 Task: Look for space in Mission Viejo, United States from 6th September, 2023 to 12th September, 2023 for 4 adults in price range Rs.10000 to Rs.14000. Place can be private room with 4 bedrooms having 4 beds and 4 bathrooms. Property type can be house, flat, guest house. Amenities needed are: wifi, TV, free parkinig on premises, gym, breakfast. Booking option can be shelf check-in. Required host language is English.
Action: Mouse moved to (400, 107)
Screenshot: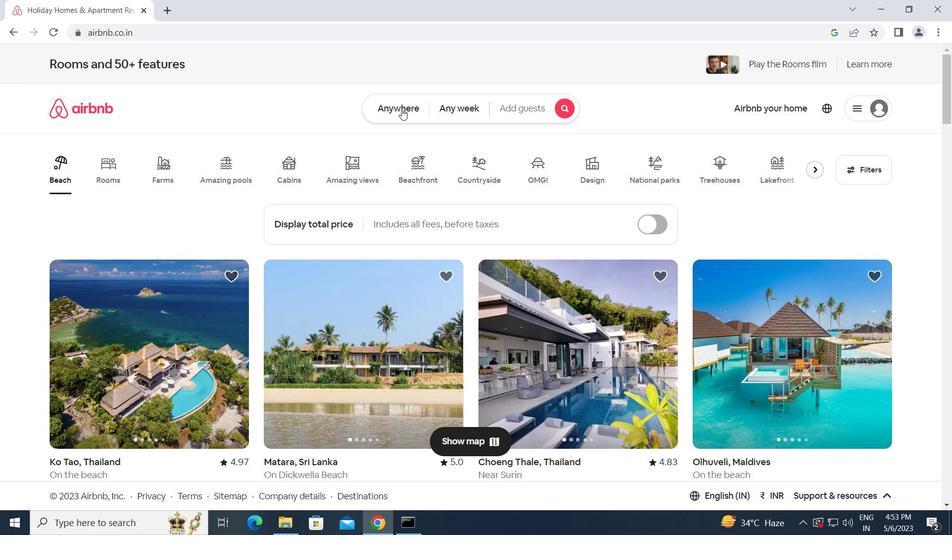 
Action: Mouse pressed left at (400, 107)
Screenshot: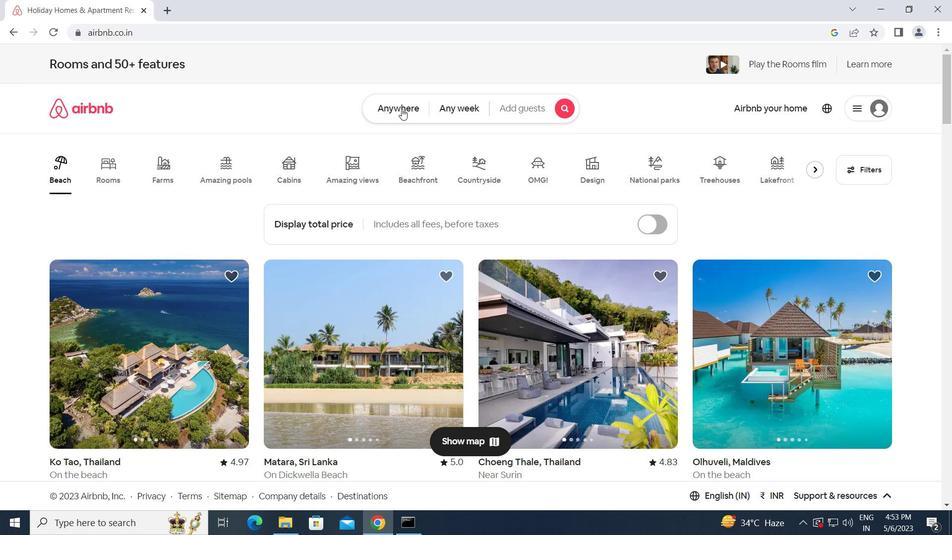 
Action: Mouse moved to (303, 148)
Screenshot: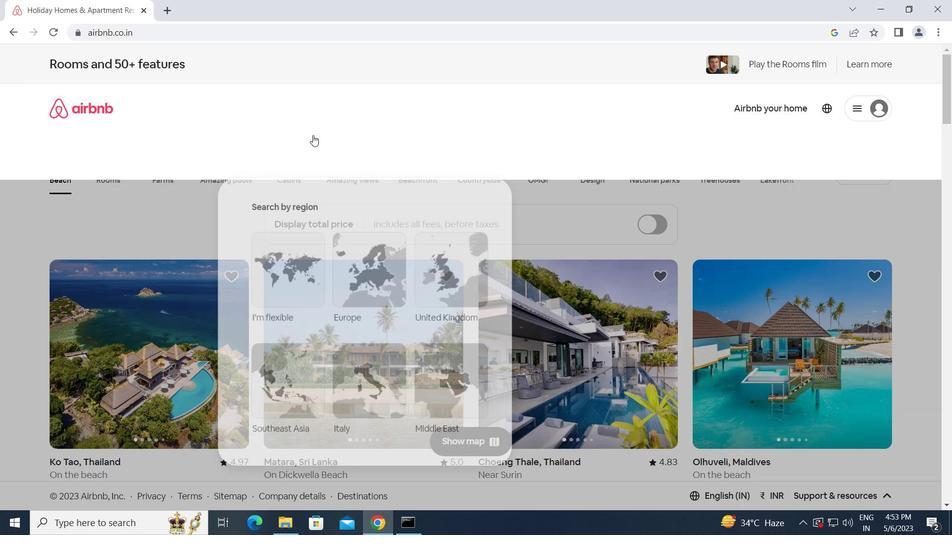 
Action: Mouse pressed left at (303, 148)
Screenshot: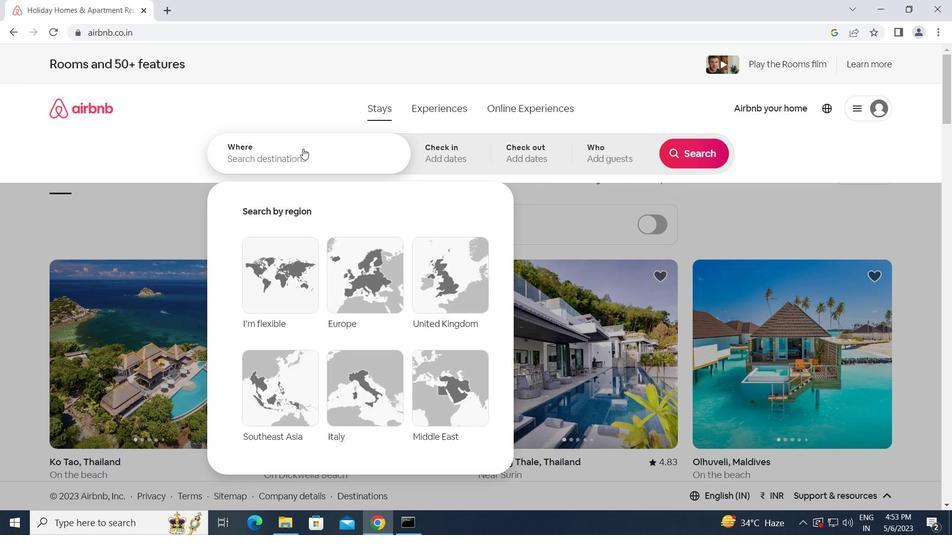 
Action: Key pressed m<Key.caps_lock>i
Screenshot: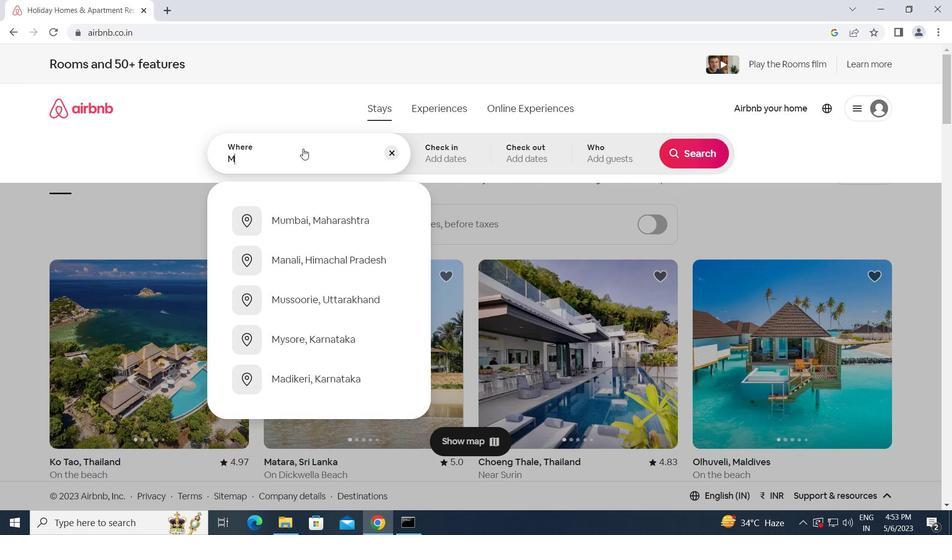 
Action: Mouse moved to (426, 27)
Screenshot: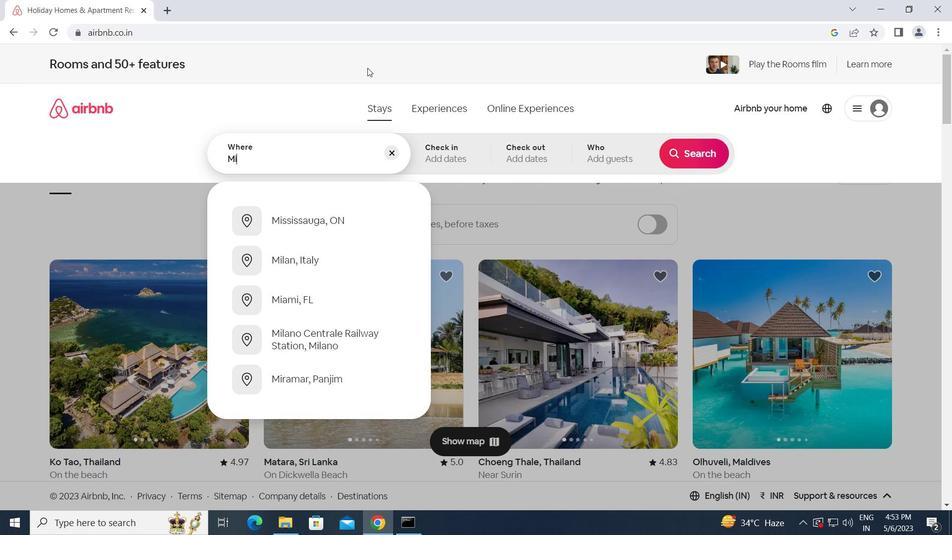 
Action: Key pressed ssion<Key.space><Key.caps_lock>v<Key.caps_lock>iejo,<Key.space><Key.caps_lock>u<Key.caps_lock>nited<Key.space><Key.caps_lock>s<Key.caps_lock>tates<Key.enter>
Screenshot: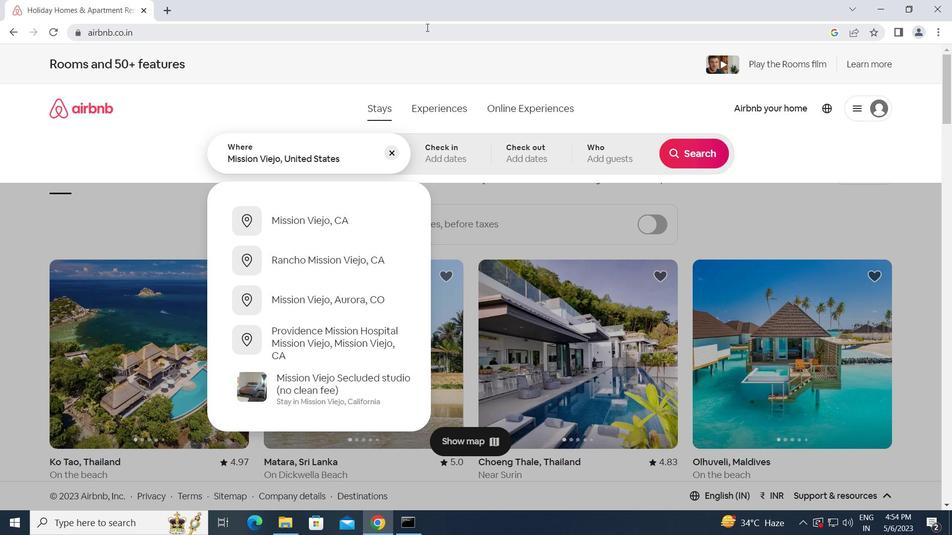 
Action: Mouse moved to (694, 248)
Screenshot: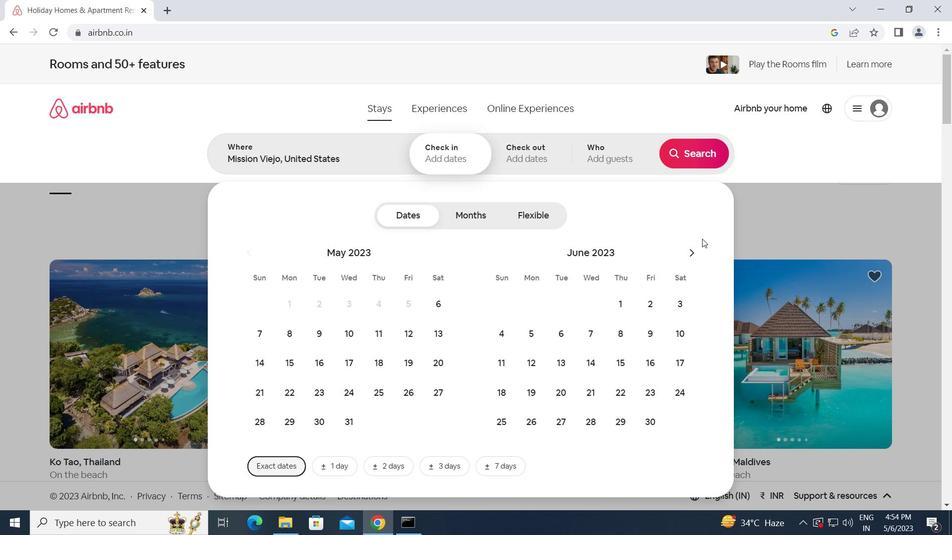 
Action: Mouse pressed left at (694, 248)
Screenshot: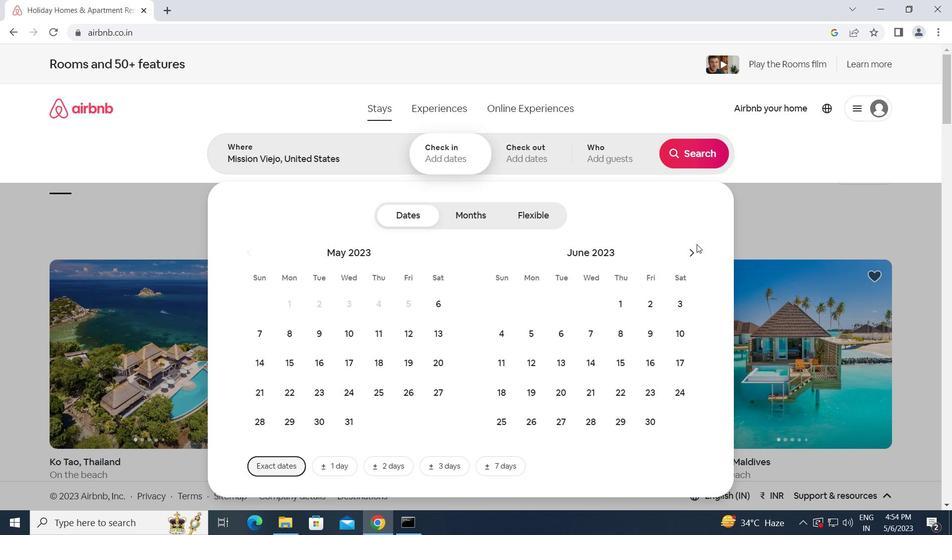 
Action: Mouse moved to (693, 248)
Screenshot: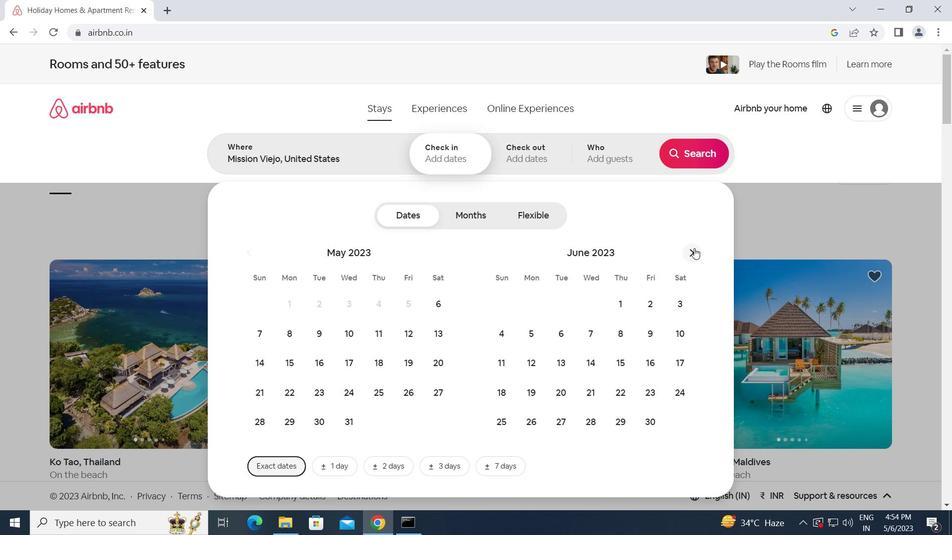 
Action: Mouse pressed left at (693, 248)
Screenshot: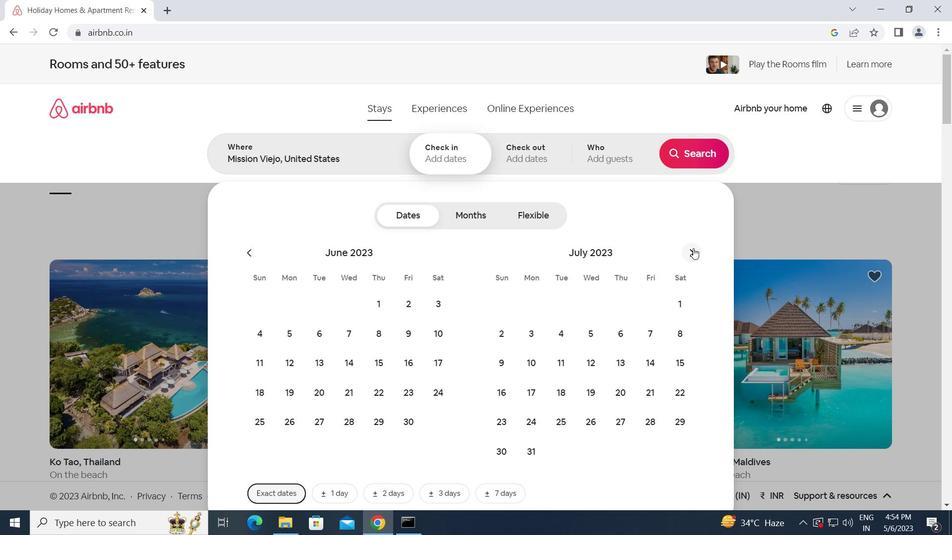 
Action: Mouse pressed left at (693, 248)
Screenshot: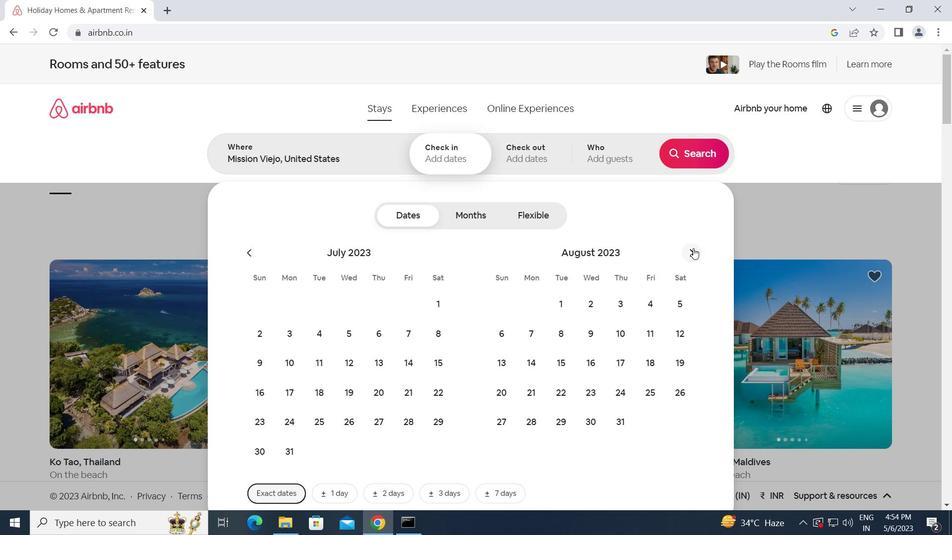 
Action: Mouse moved to (593, 333)
Screenshot: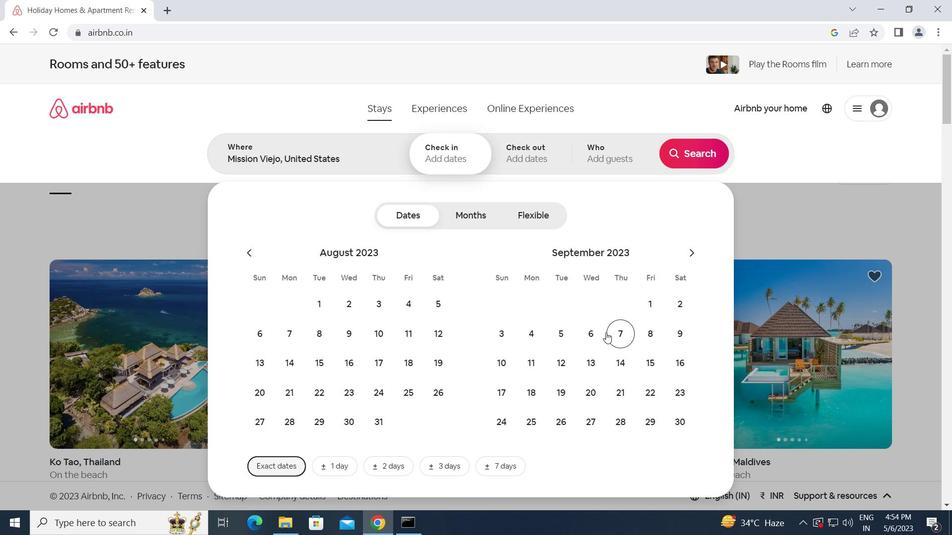 
Action: Mouse pressed left at (593, 333)
Screenshot: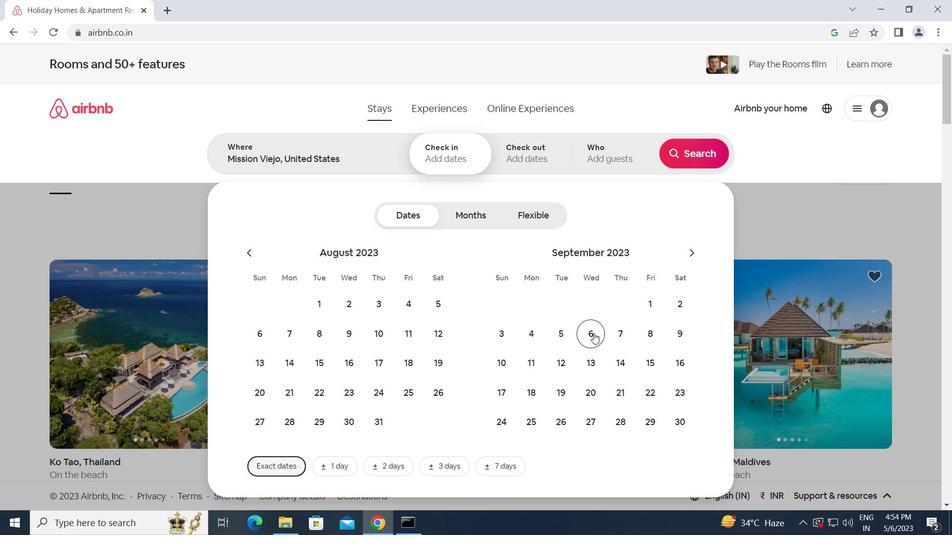 
Action: Mouse moved to (558, 363)
Screenshot: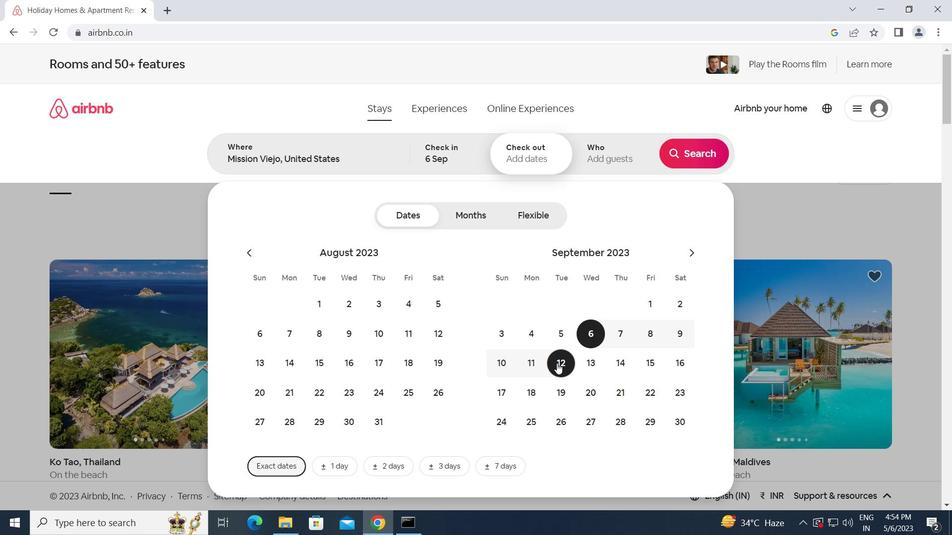 
Action: Mouse pressed left at (558, 363)
Screenshot: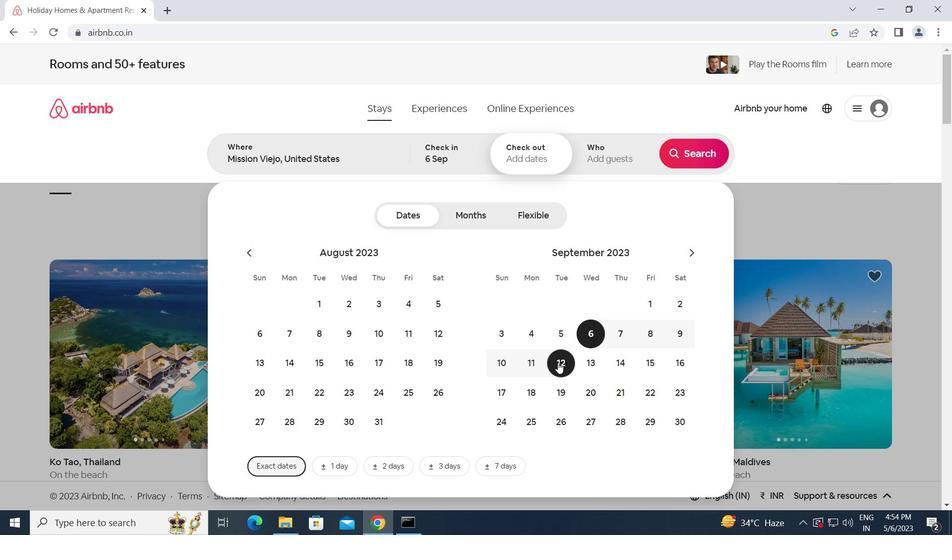 
Action: Mouse moved to (622, 151)
Screenshot: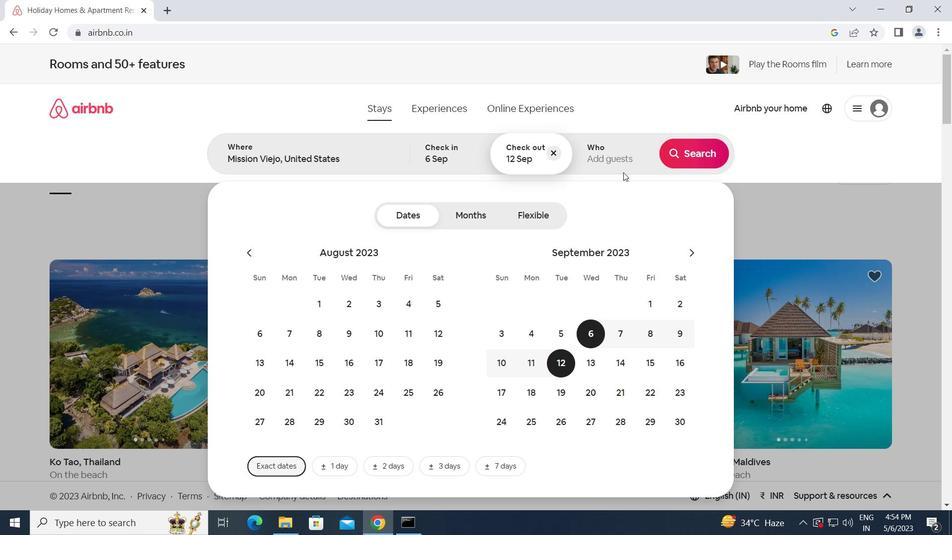 
Action: Mouse pressed left at (622, 151)
Screenshot: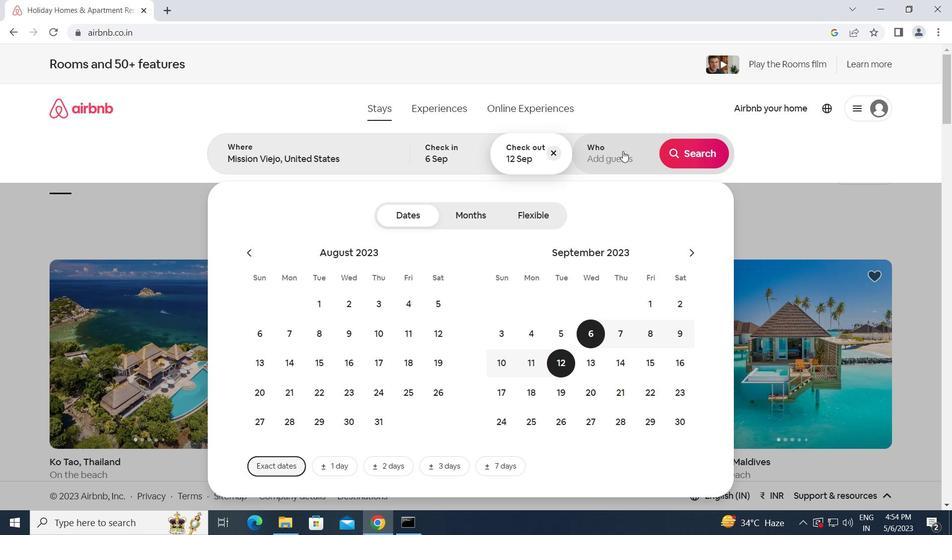 
Action: Mouse moved to (693, 215)
Screenshot: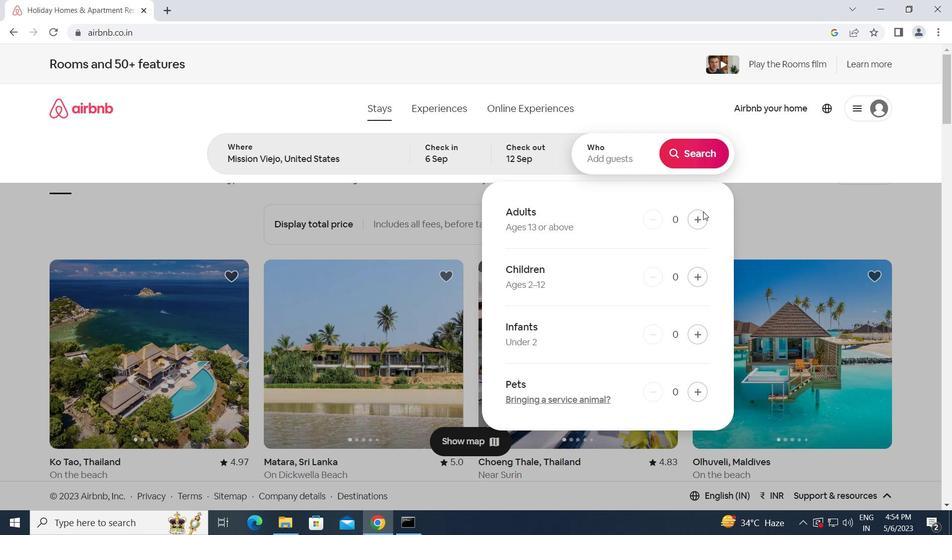 
Action: Mouse pressed left at (693, 215)
Screenshot: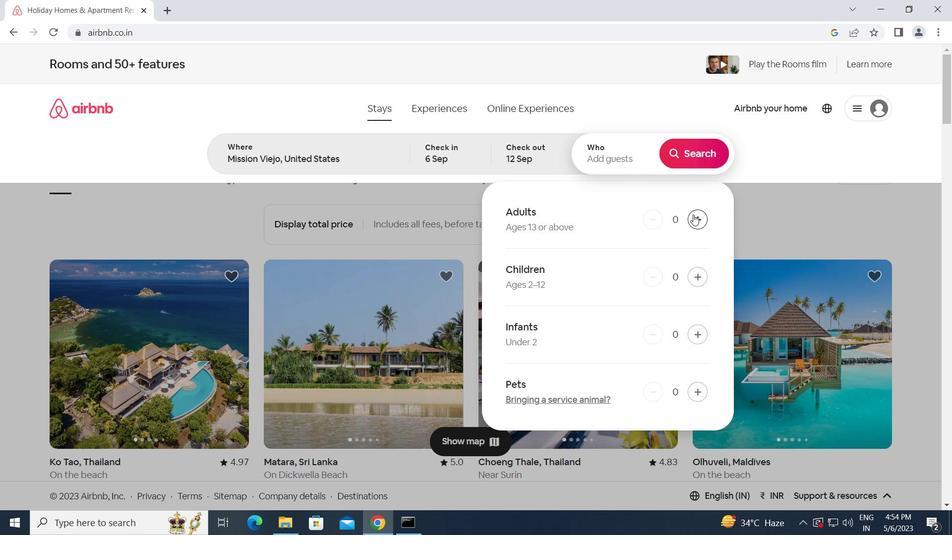 
Action: Mouse pressed left at (693, 215)
Screenshot: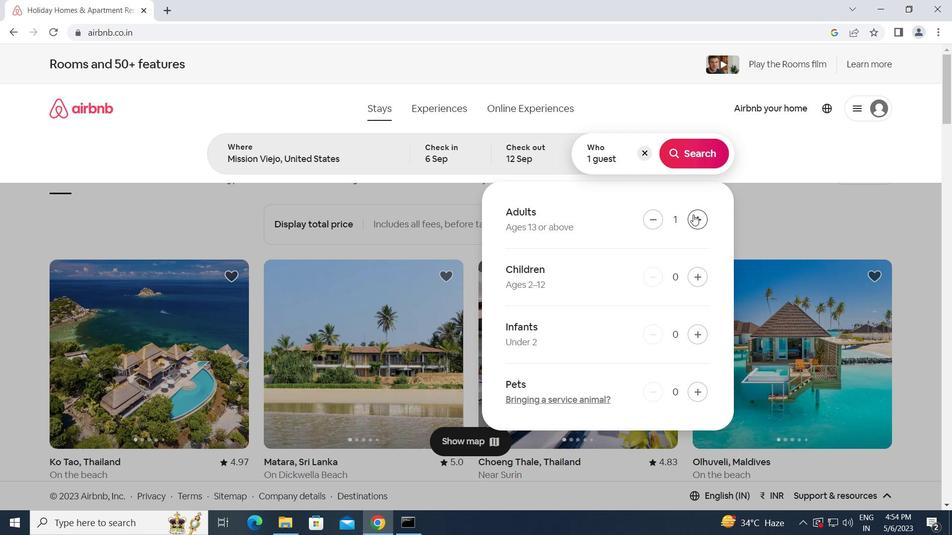 
Action: Mouse pressed left at (693, 215)
Screenshot: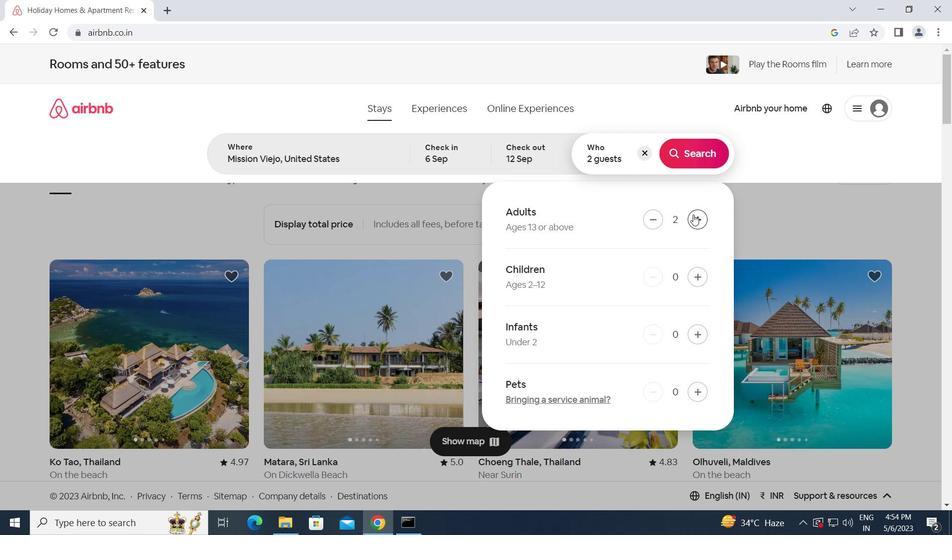 
Action: Mouse pressed left at (693, 215)
Screenshot: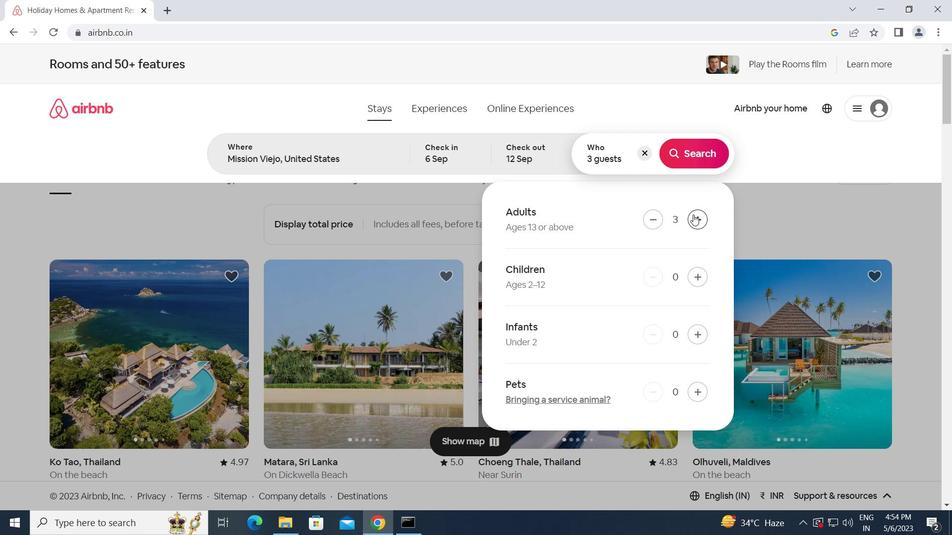 
Action: Mouse moved to (688, 159)
Screenshot: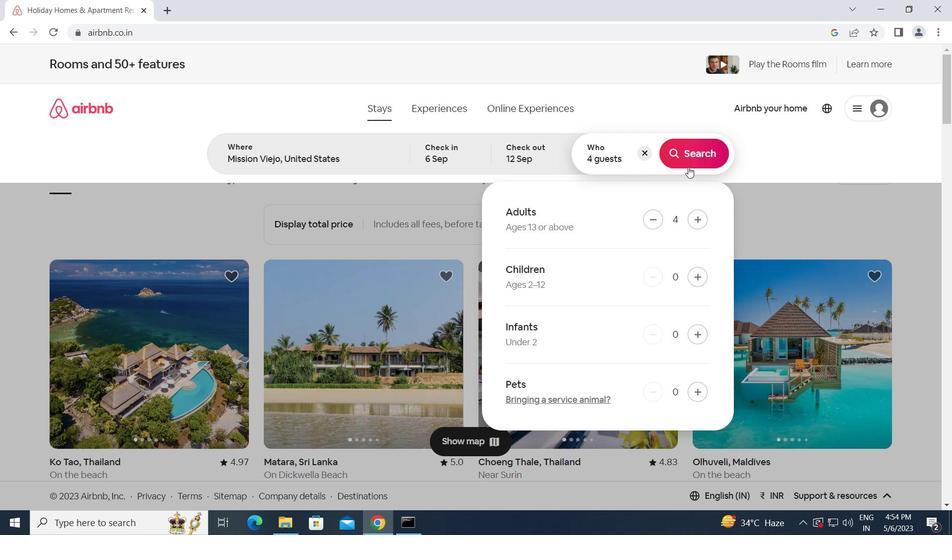 
Action: Mouse pressed left at (688, 159)
Screenshot: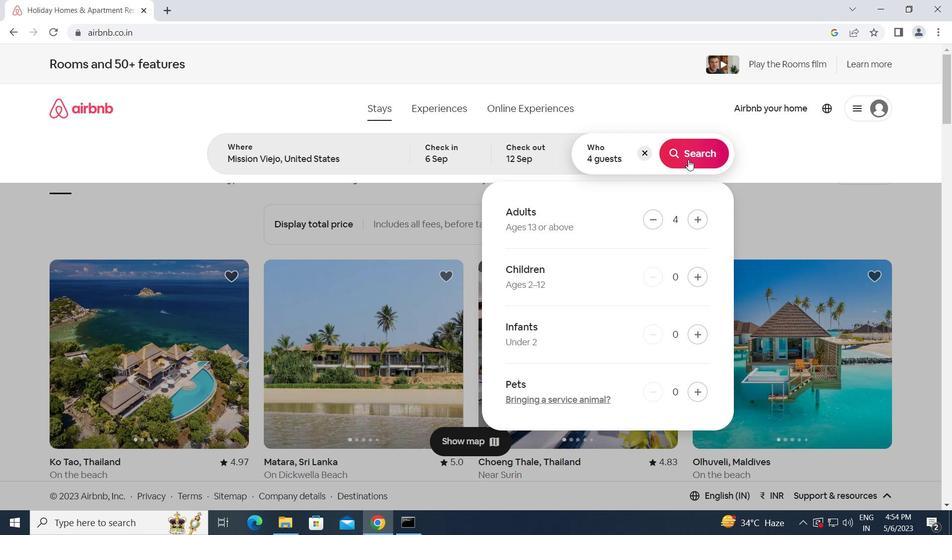 
Action: Mouse moved to (910, 117)
Screenshot: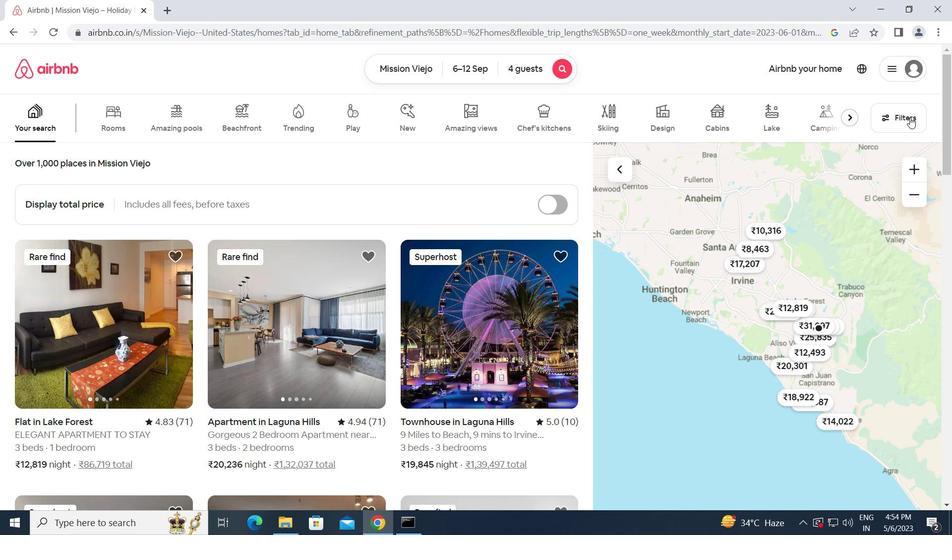 
Action: Mouse pressed left at (910, 117)
Screenshot: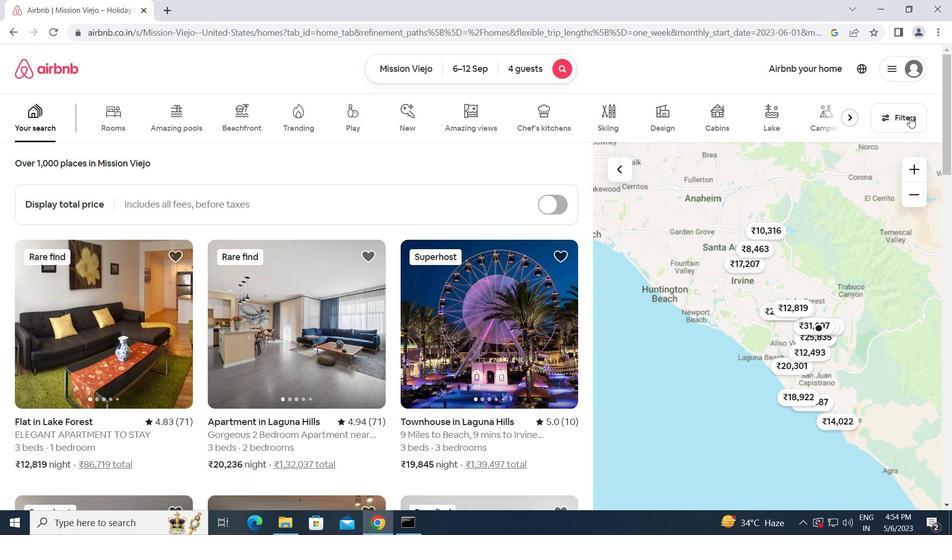 
Action: Mouse moved to (314, 421)
Screenshot: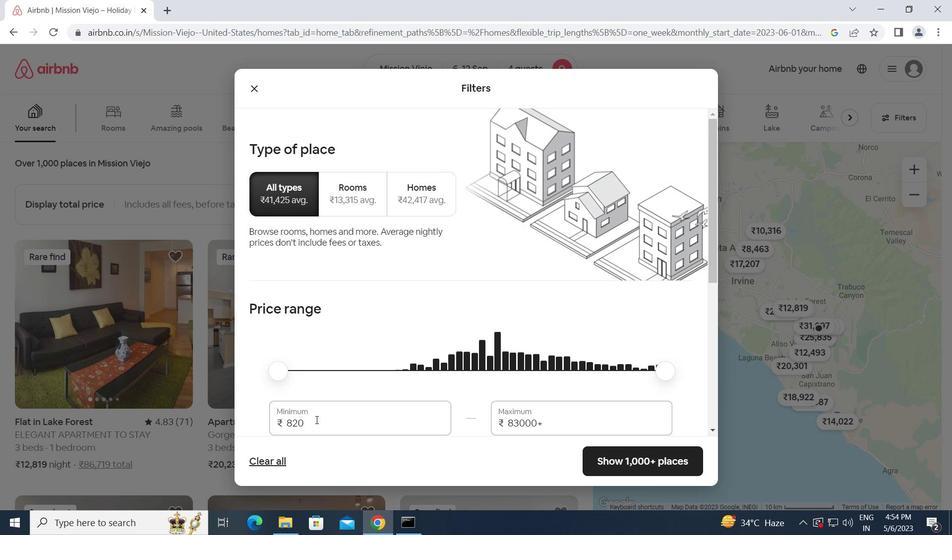 
Action: Mouse pressed left at (314, 421)
Screenshot: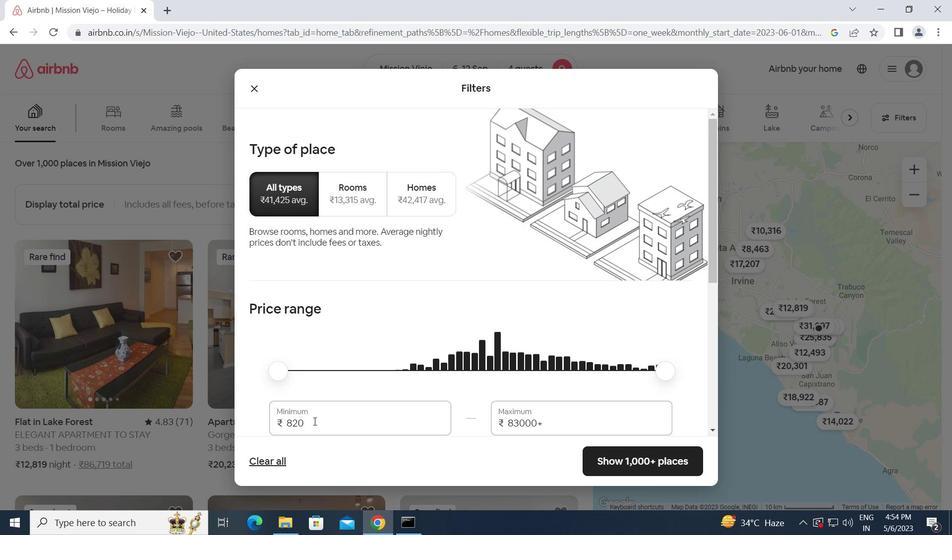 
Action: Mouse moved to (253, 419)
Screenshot: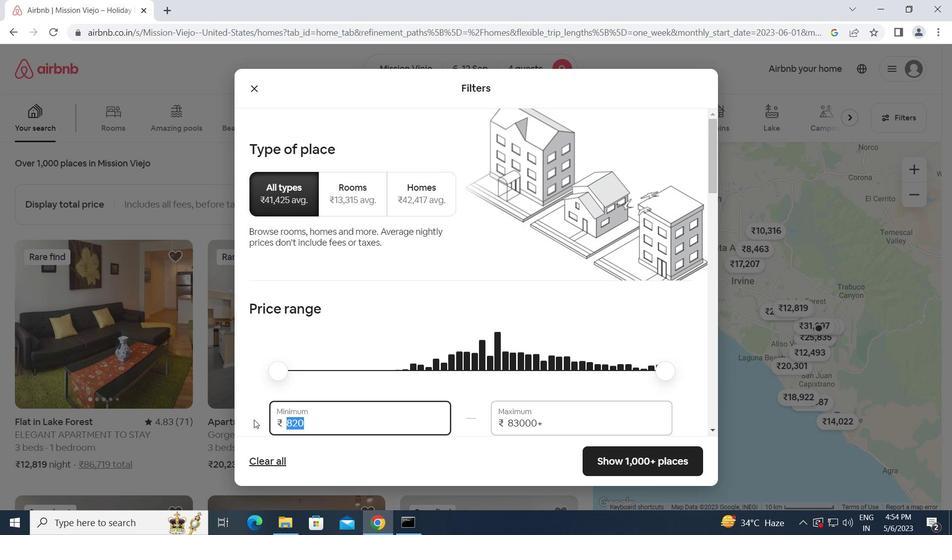 
Action: Key pressed 10000<Key.tab>14000
Screenshot: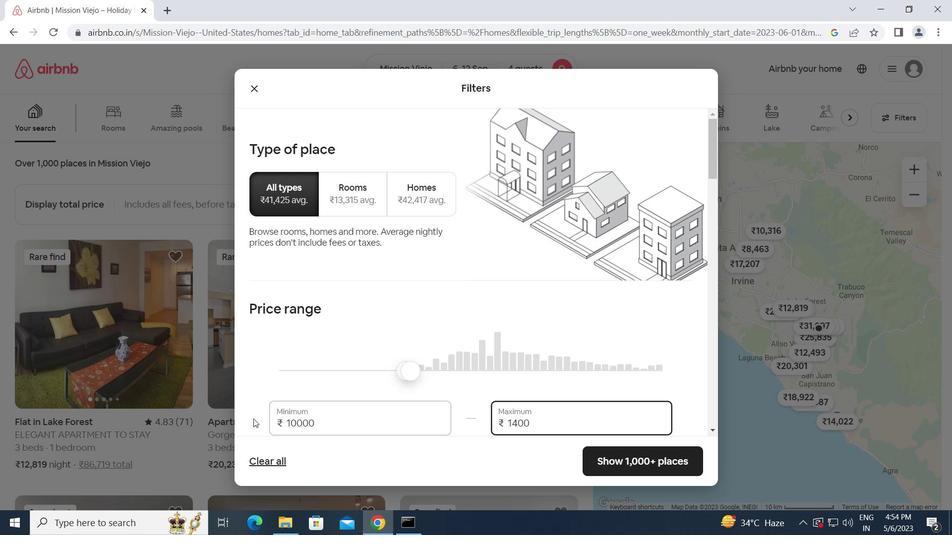 
Action: Mouse moved to (317, 418)
Screenshot: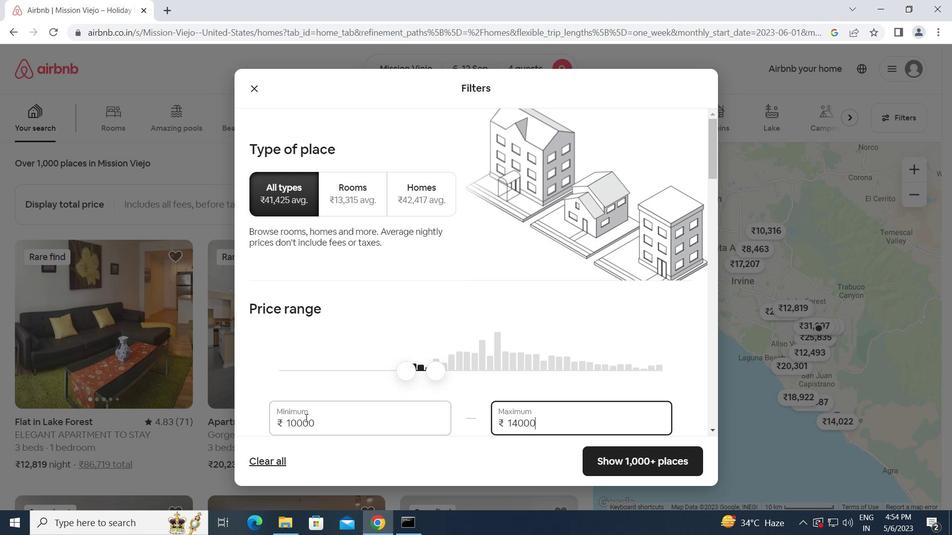 
Action: Mouse scrolled (317, 418) with delta (0, 0)
Screenshot: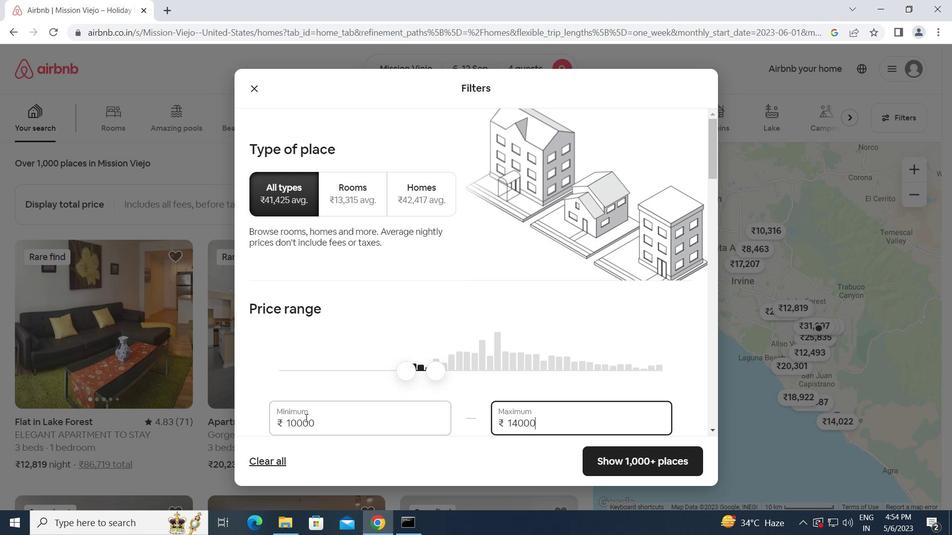 
Action: Mouse scrolled (317, 418) with delta (0, 0)
Screenshot: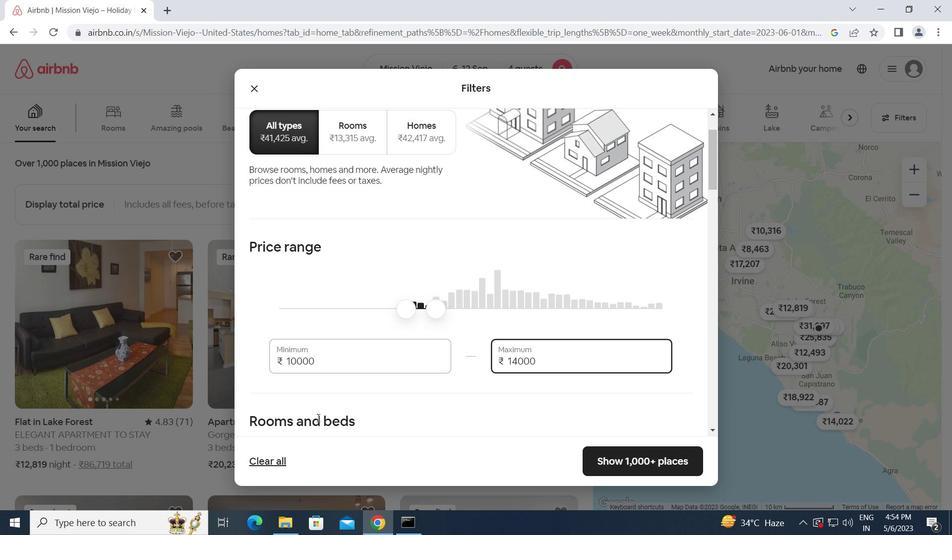 
Action: Mouse moved to (378, 395)
Screenshot: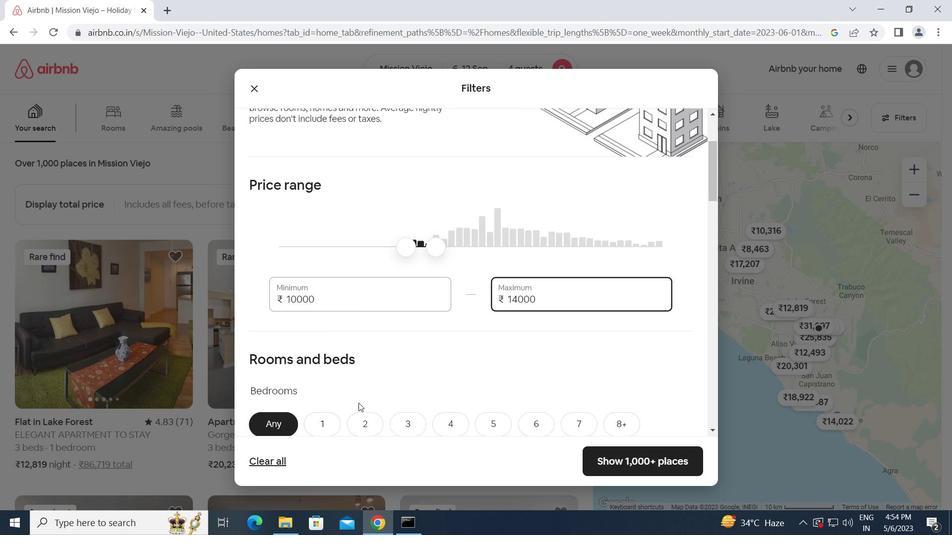 
Action: Mouse scrolled (378, 395) with delta (0, 0)
Screenshot: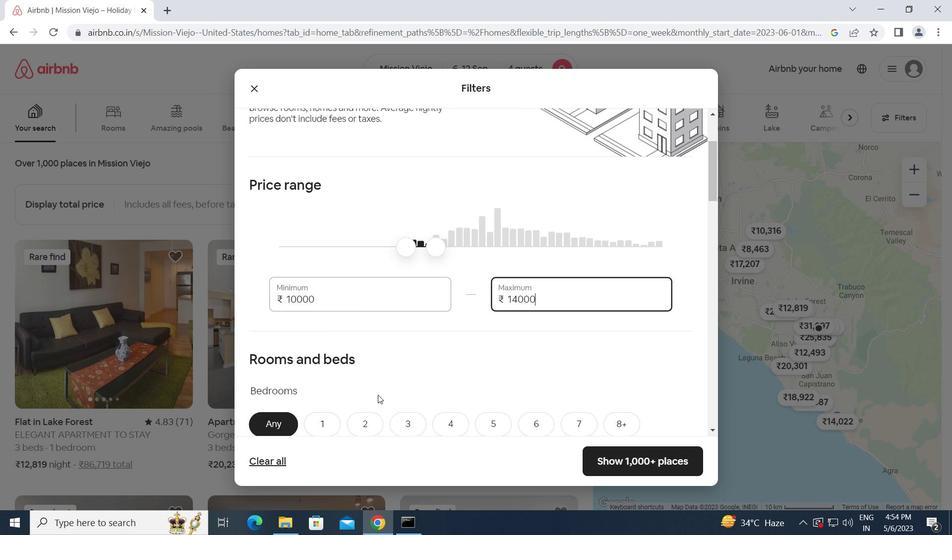 
Action: Mouse scrolled (378, 395) with delta (0, 0)
Screenshot: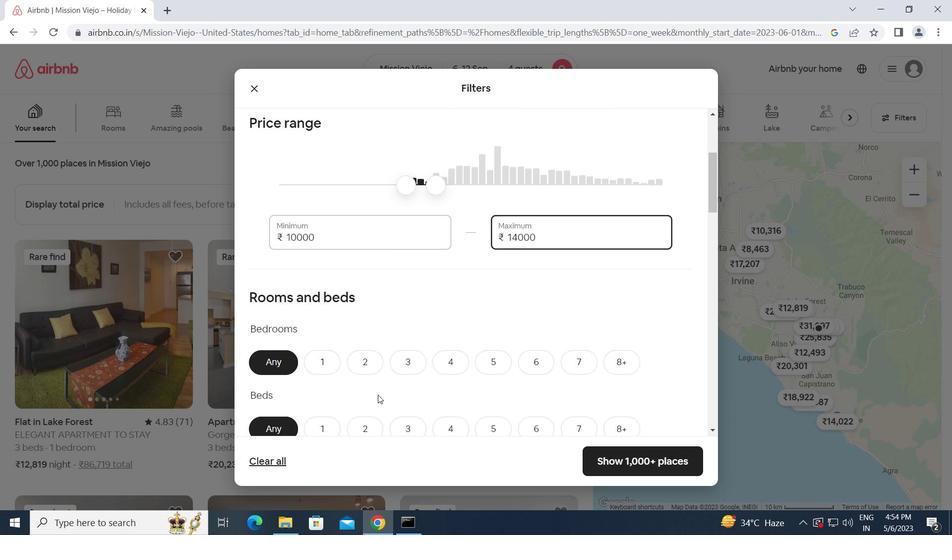 
Action: Mouse moved to (378, 395)
Screenshot: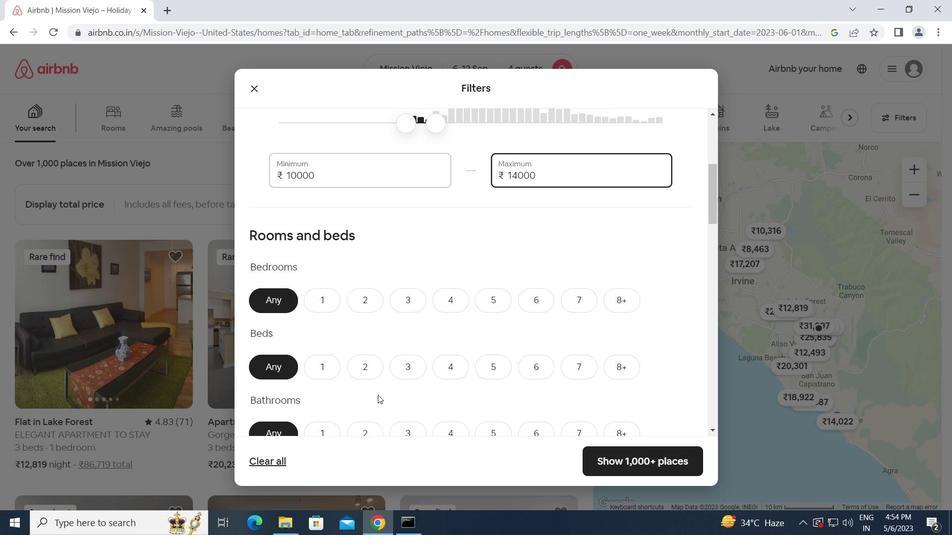 
Action: Mouse scrolled (378, 395) with delta (0, 0)
Screenshot: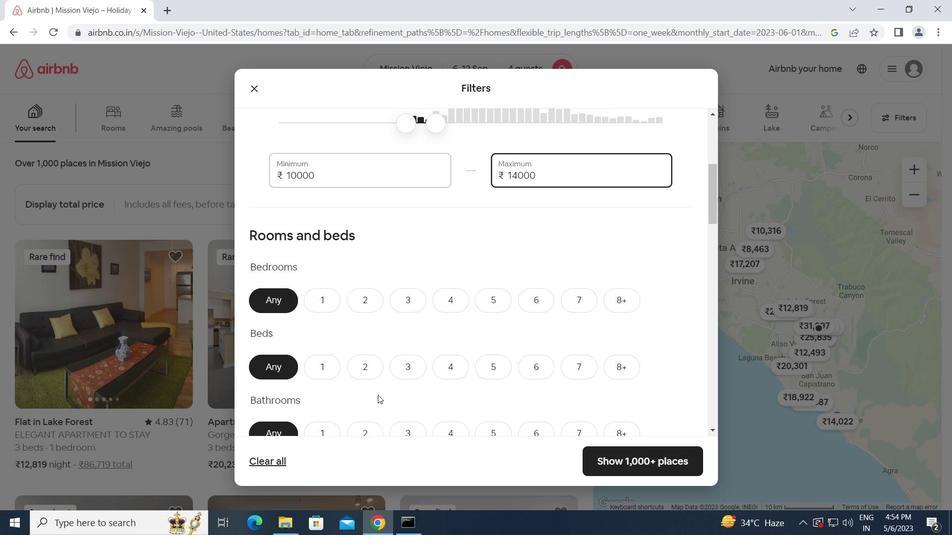 
Action: Mouse moved to (447, 237)
Screenshot: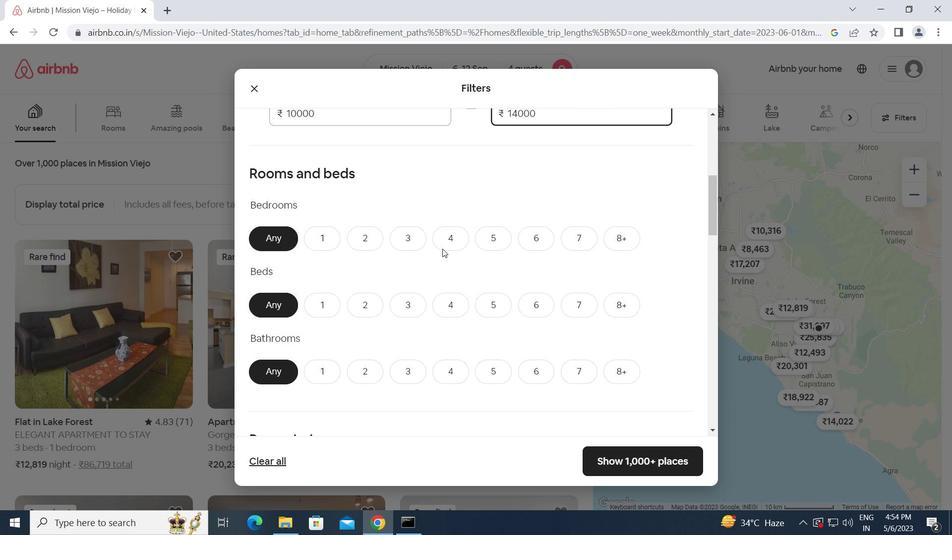 
Action: Mouse pressed left at (447, 237)
Screenshot: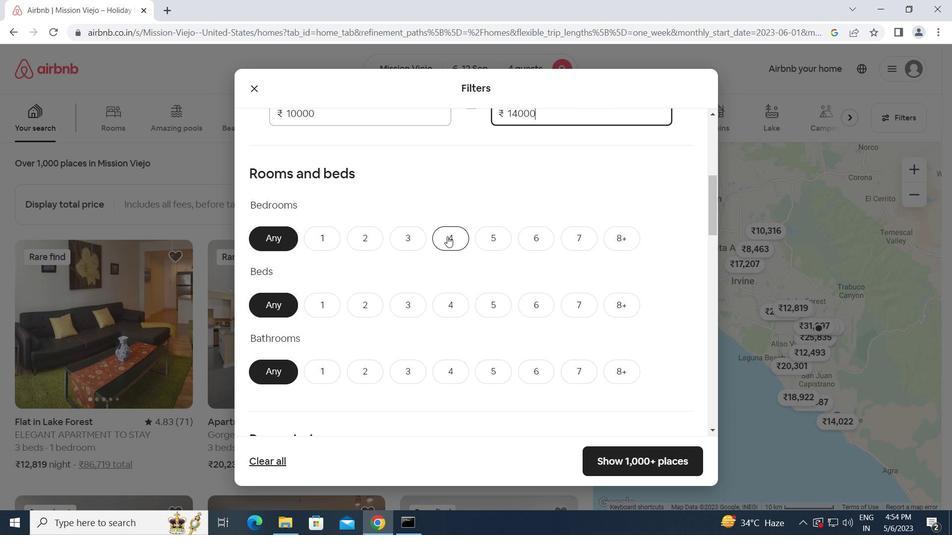 
Action: Mouse moved to (445, 302)
Screenshot: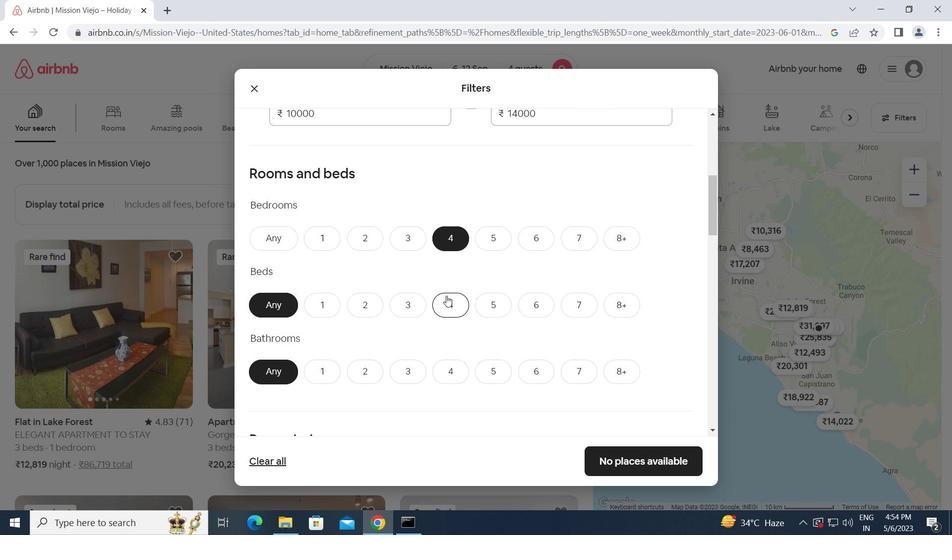 
Action: Mouse pressed left at (445, 302)
Screenshot: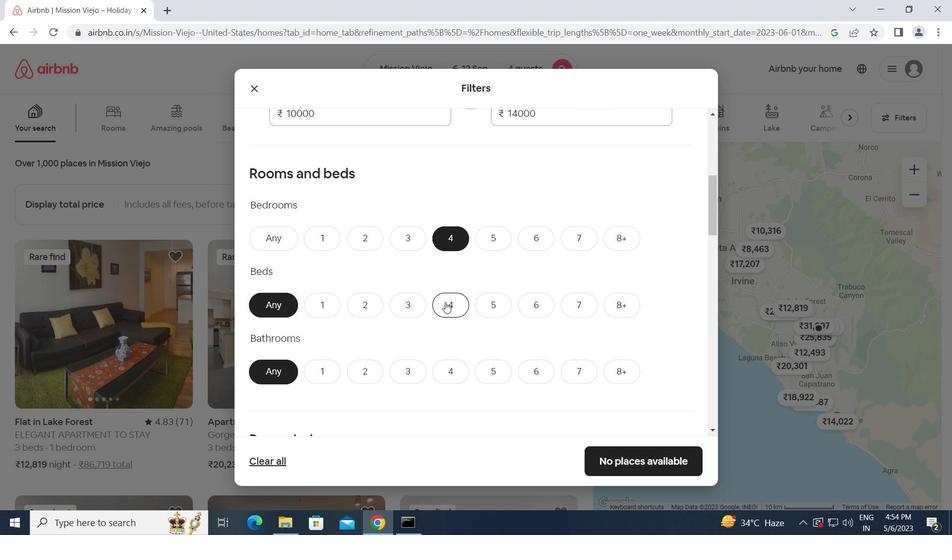 
Action: Mouse moved to (448, 365)
Screenshot: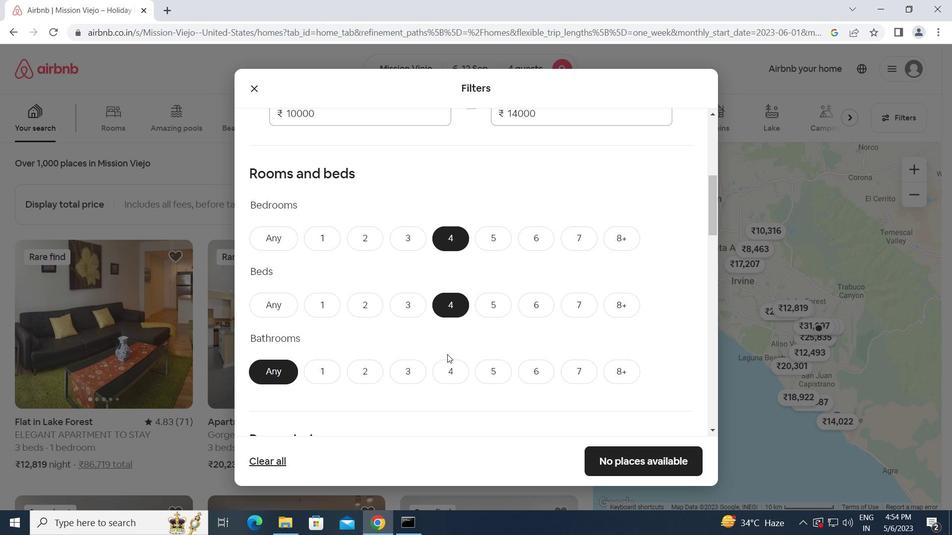 
Action: Mouse pressed left at (448, 365)
Screenshot: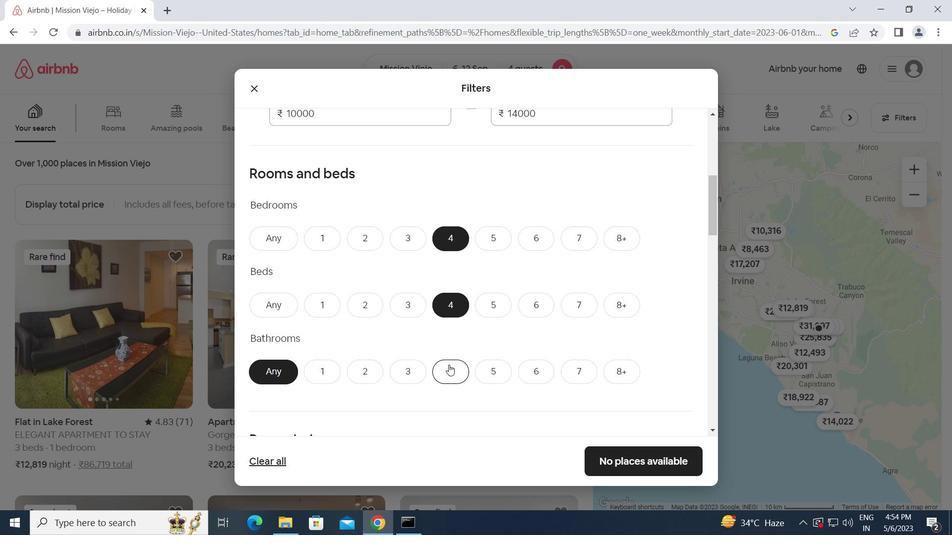 
Action: Mouse moved to (470, 391)
Screenshot: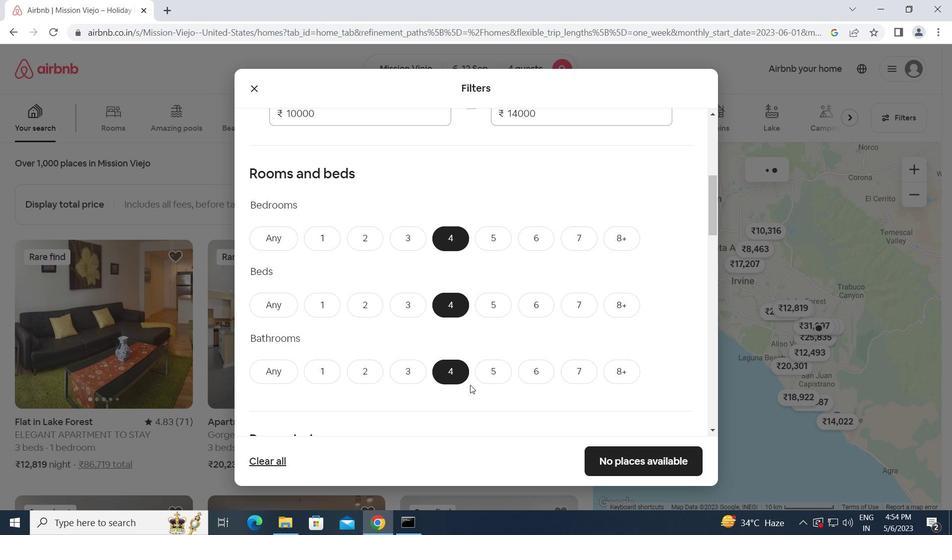 
Action: Mouse scrolled (470, 390) with delta (0, 0)
Screenshot: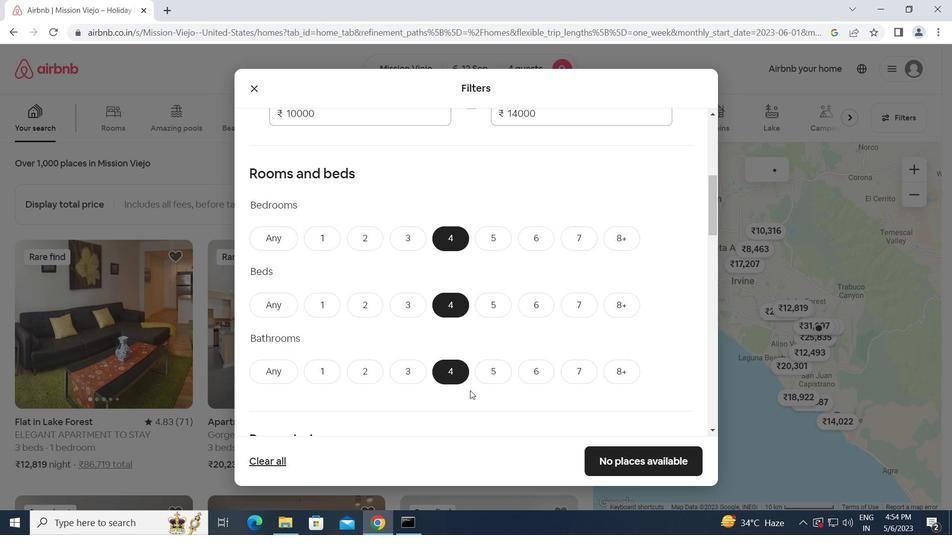 
Action: Mouse scrolled (470, 390) with delta (0, 0)
Screenshot: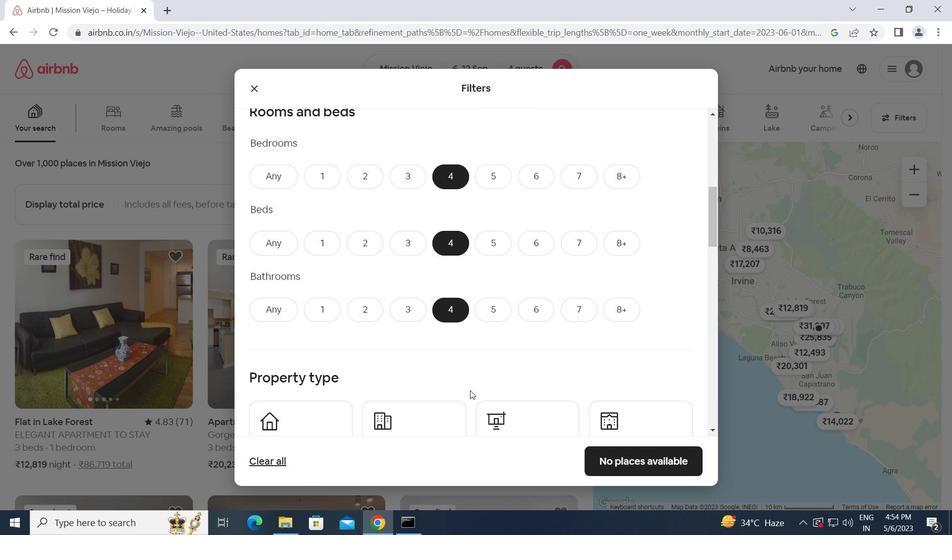 
Action: Mouse moved to (301, 394)
Screenshot: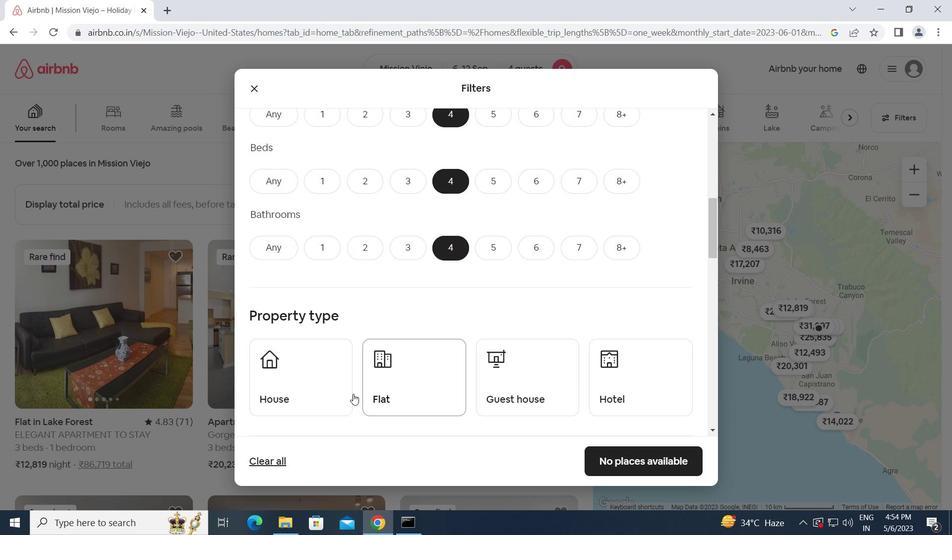 
Action: Mouse pressed left at (301, 394)
Screenshot: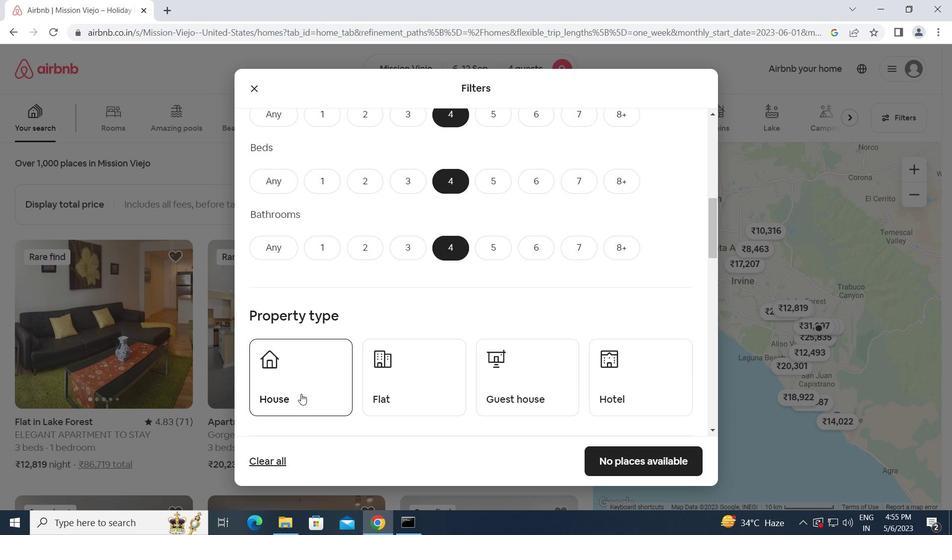 
Action: Mouse moved to (408, 390)
Screenshot: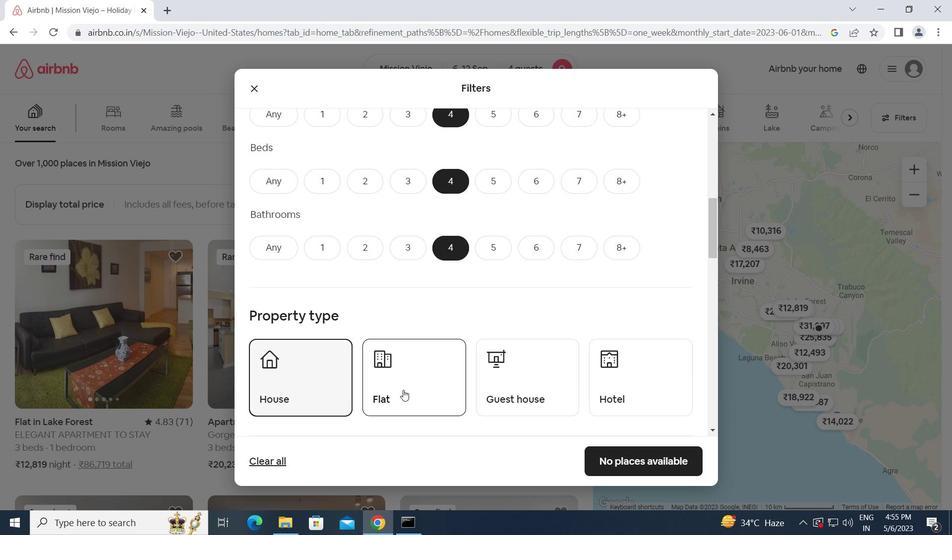 
Action: Mouse pressed left at (408, 390)
Screenshot: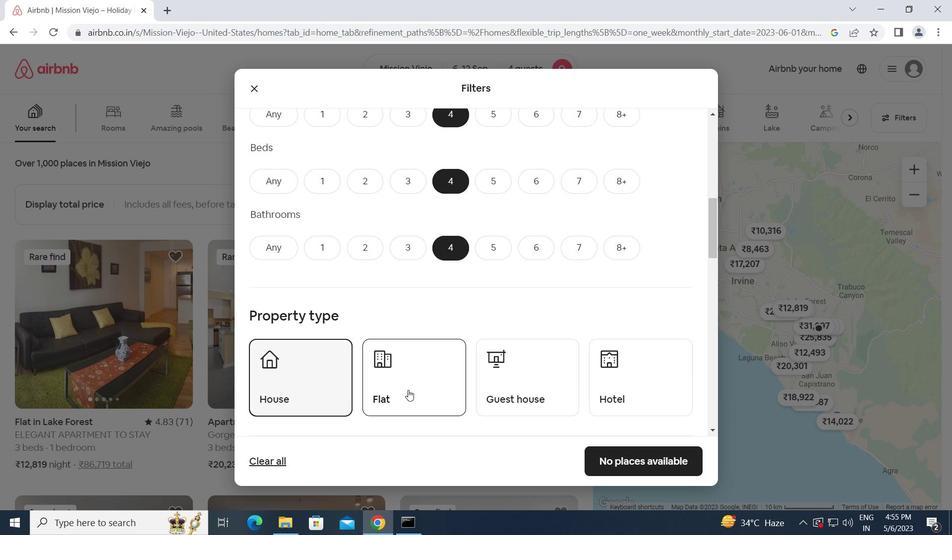 
Action: Mouse moved to (497, 390)
Screenshot: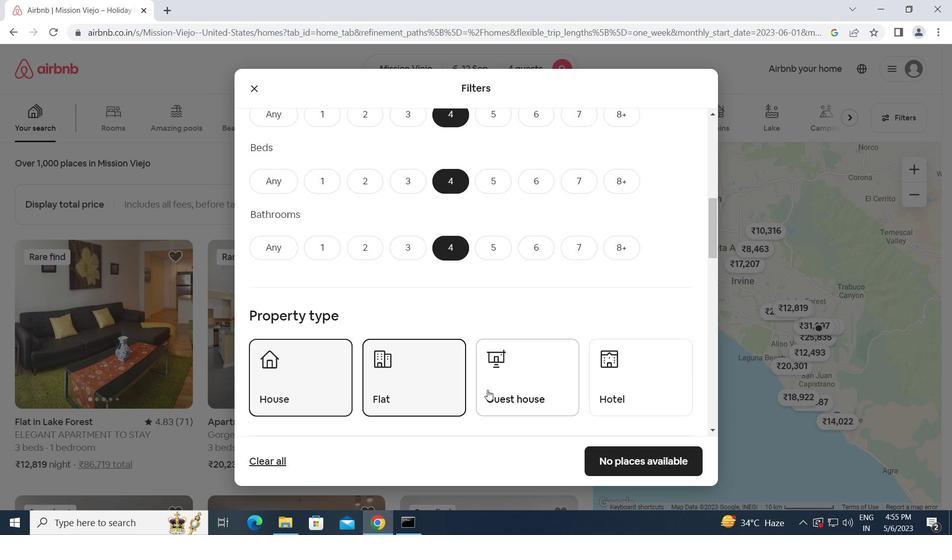 
Action: Mouse pressed left at (497, 390)
Screenshot: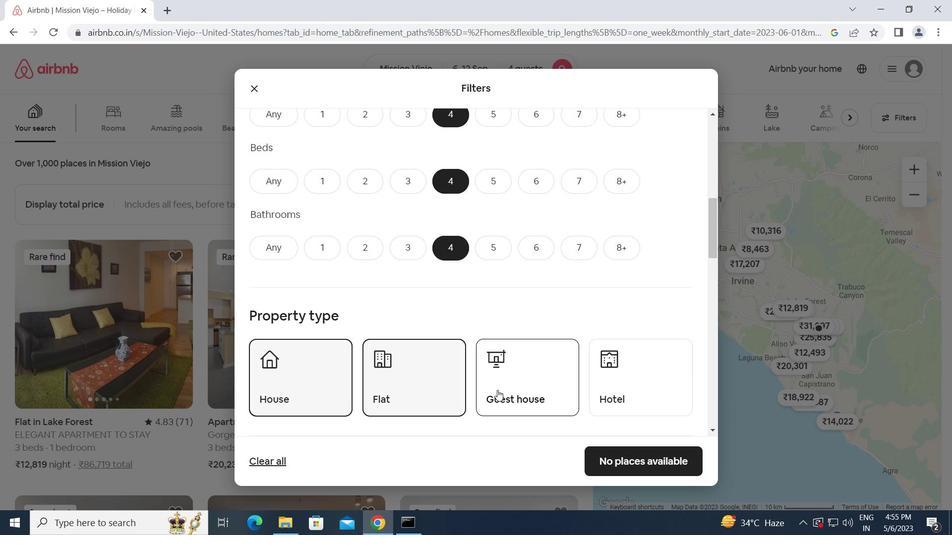 
Action: Mouse moved to (465, 404)
Screenshot: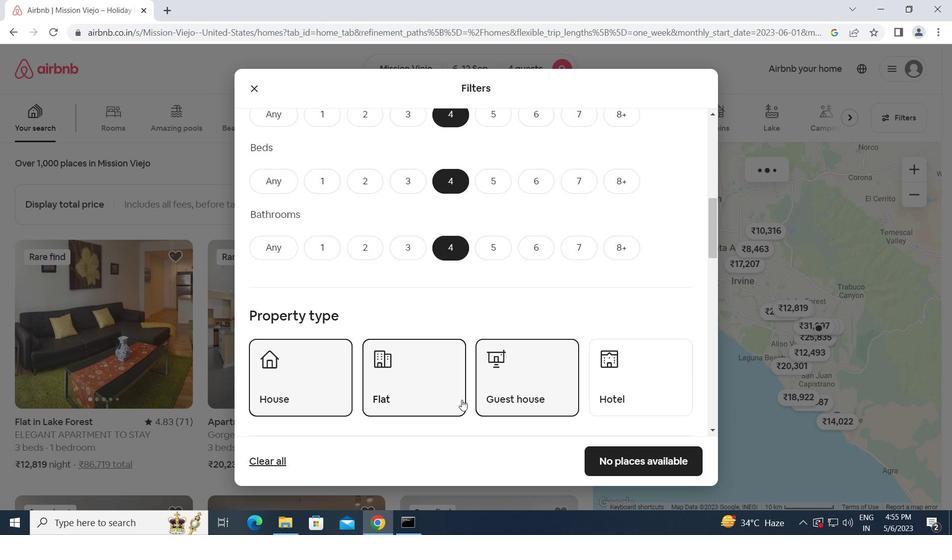 
Action: Mouse scrolled (465, 404) with delta (0, 0)
Screenshot: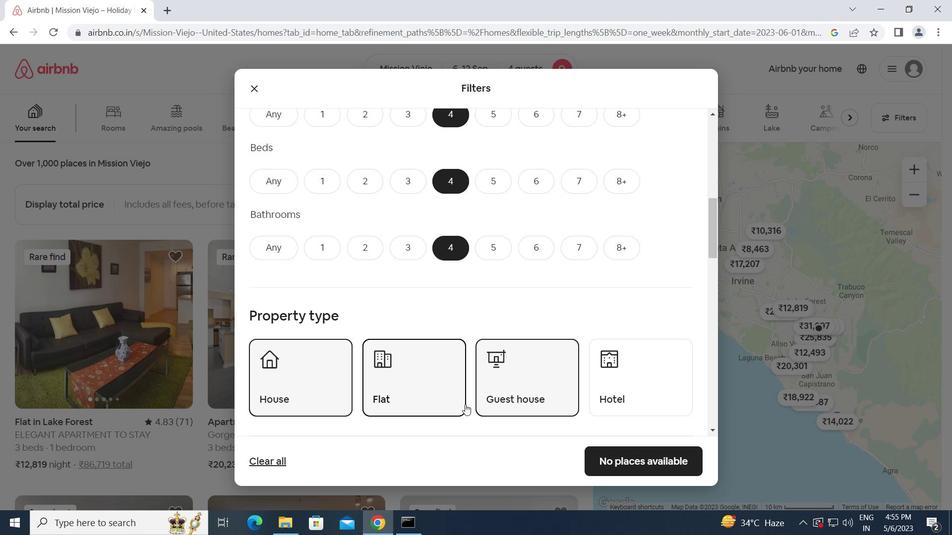 
Action: Mouse scrolled (465, 404) with delta (0, 0)
Screenshot: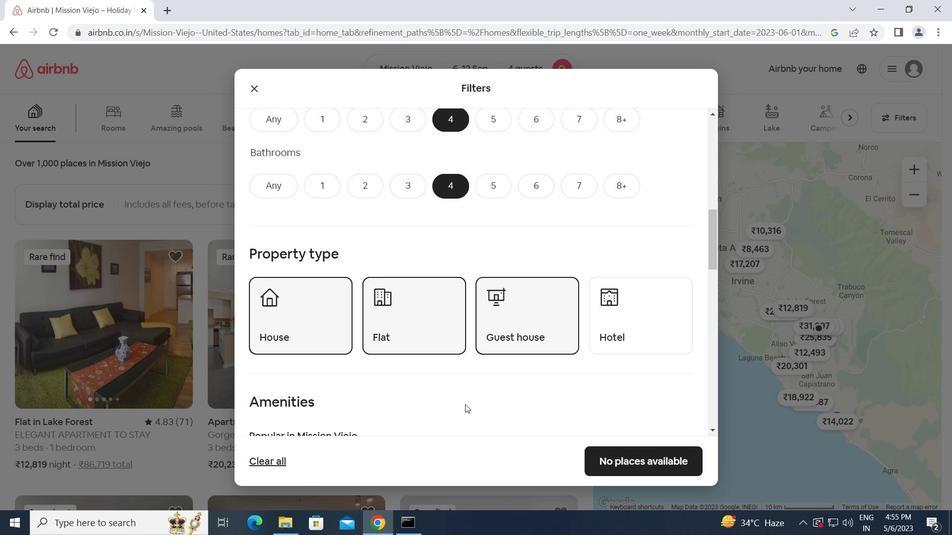 
Action: Mouse scrolled (465, 404) with delta (0, 0)
Screenshot: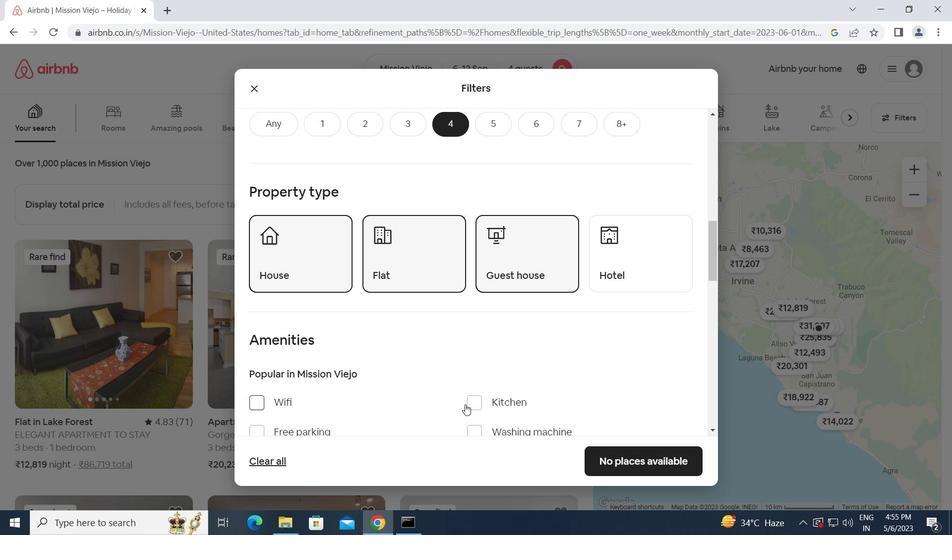 
Action: Mouse moved to (271, 424)
Screenshot: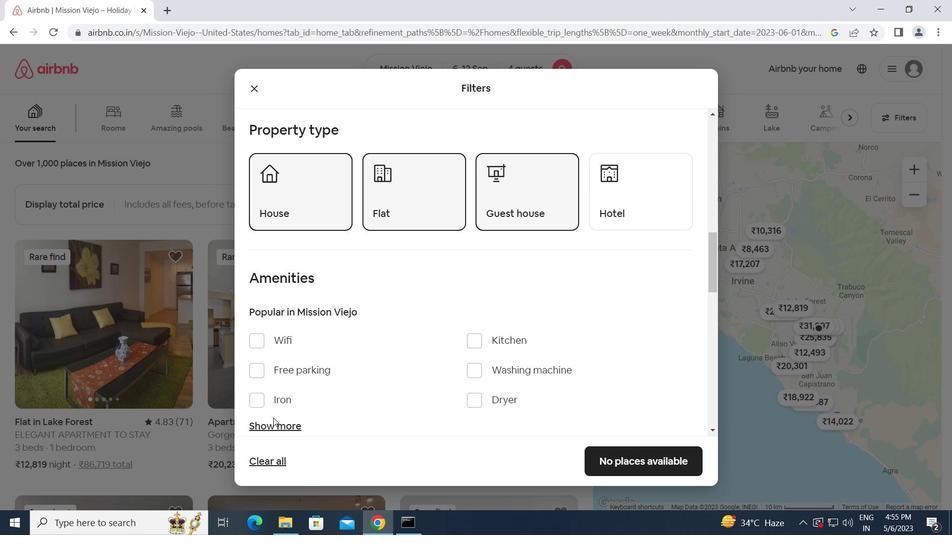 
Action: Mouse pressed left at (271, 424)
Screenshot: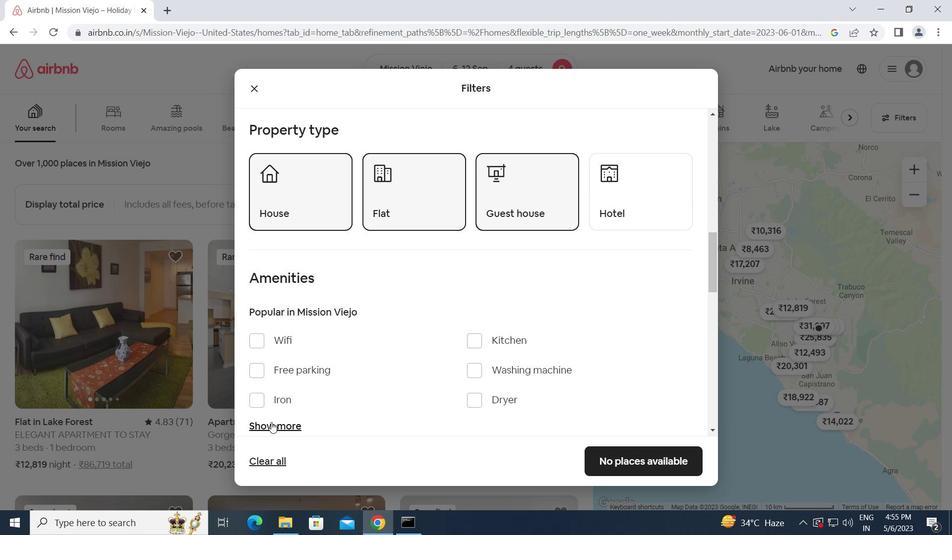 
Action: Mouse moved to (276, 421)
Screenshot: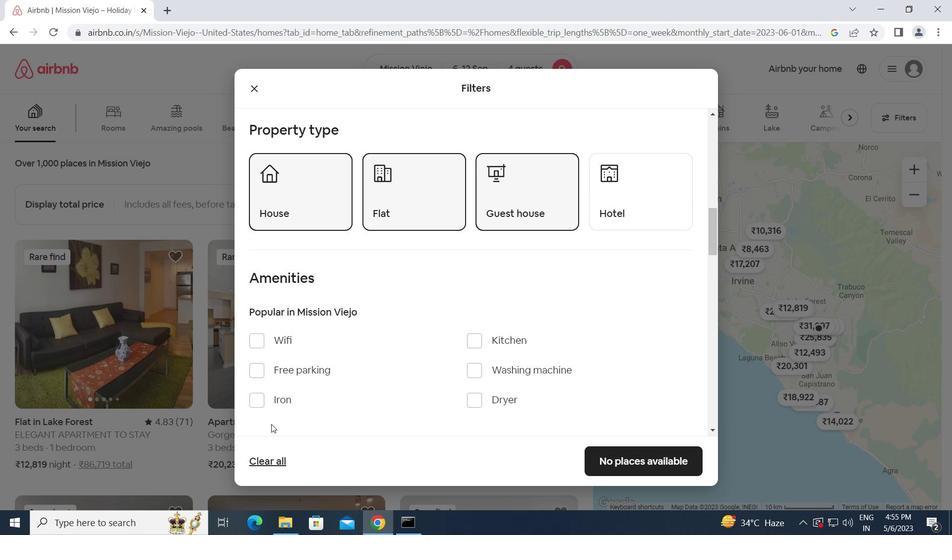 
Action: Mouse scrolled (276, 421) with delta (0, 0)
Screenshot: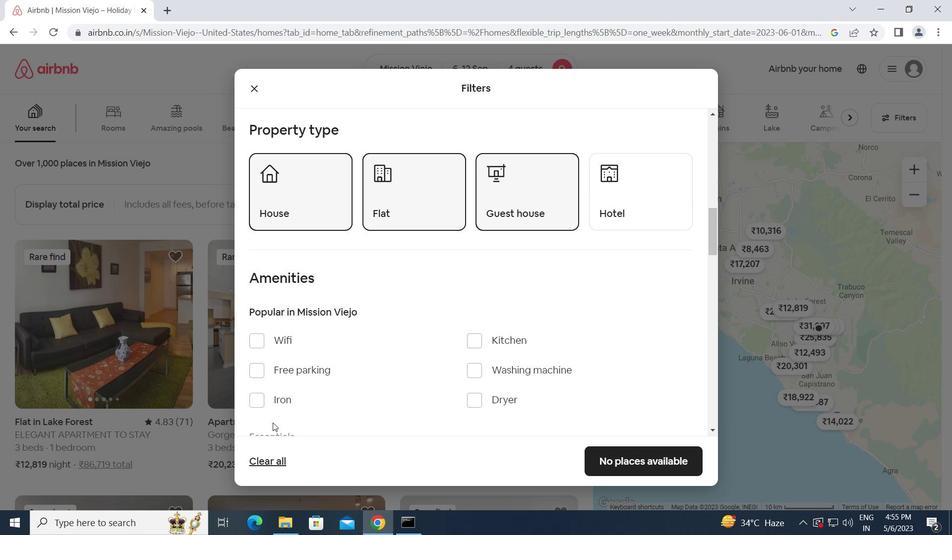 
Action: Mouse moved to (248, 228)
Screenshot: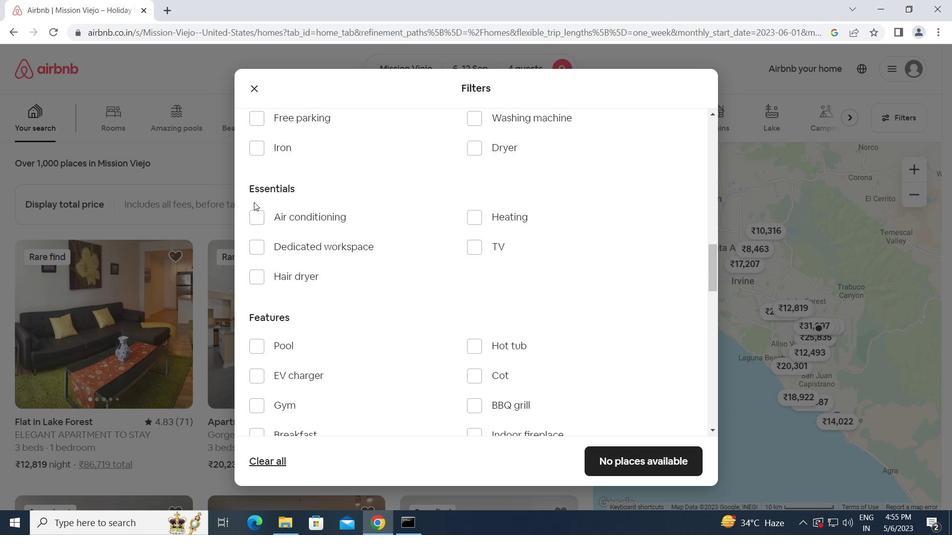 
Action: Mouse scrolled (248, 229) with delta (0, 0)
Screenshot: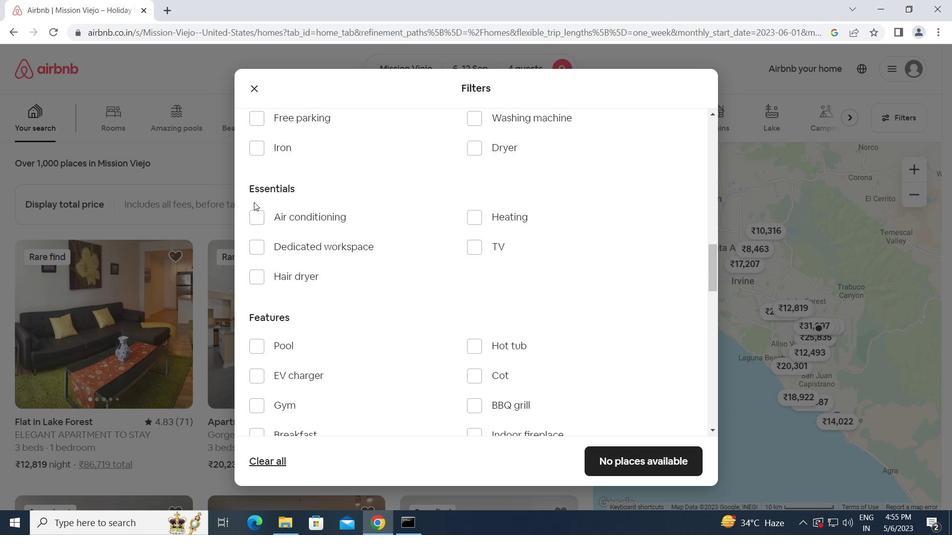 
Action: Mouse scrolled (248, 229) with delta (0, 0)
Screenshot: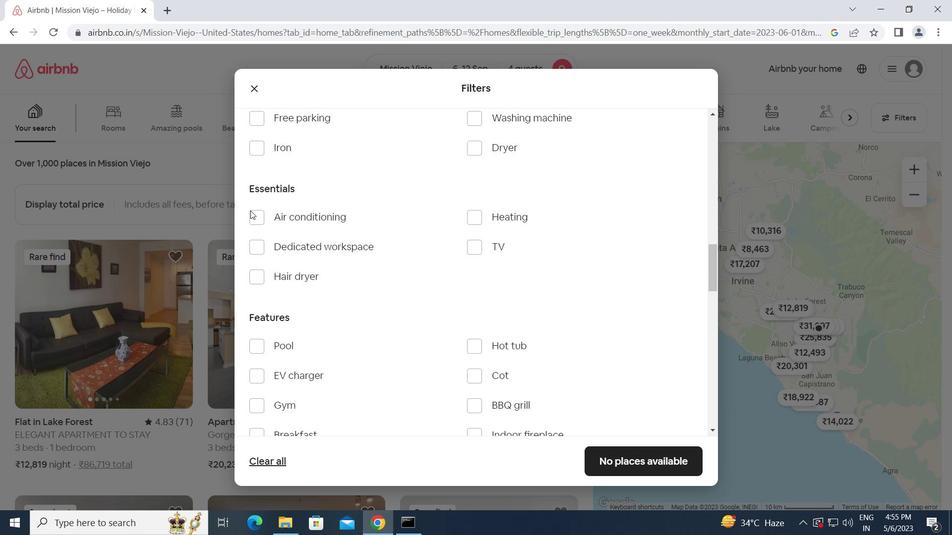 
Action: Mouse moved to (261, 208)
Screenshot: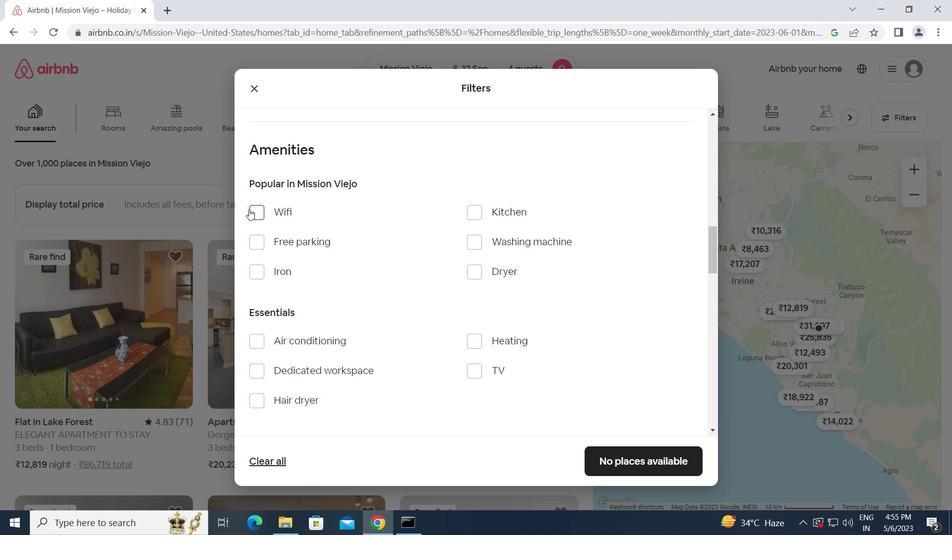 
Action: Mouse pressed left at (261, 208)
Screenshot: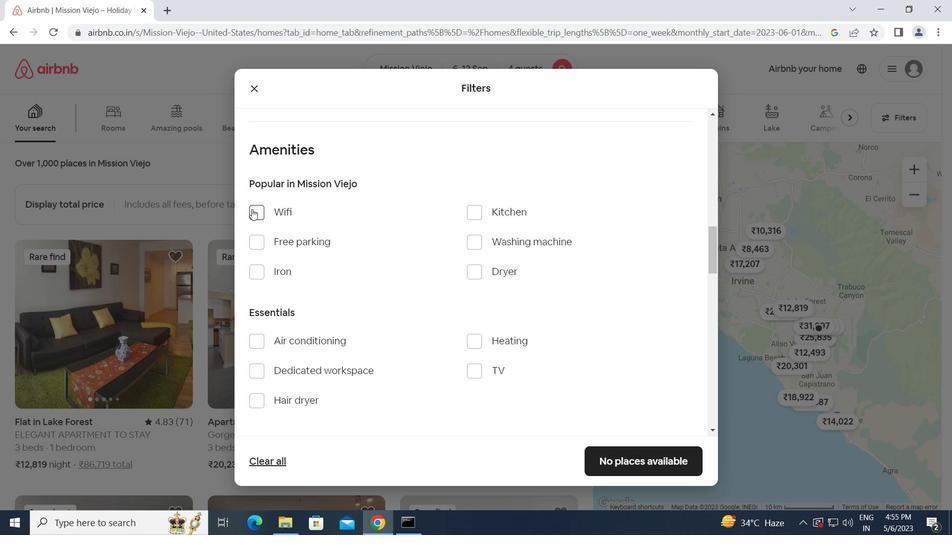 
Action: Mouse moved to (472, 369)
Screenshot: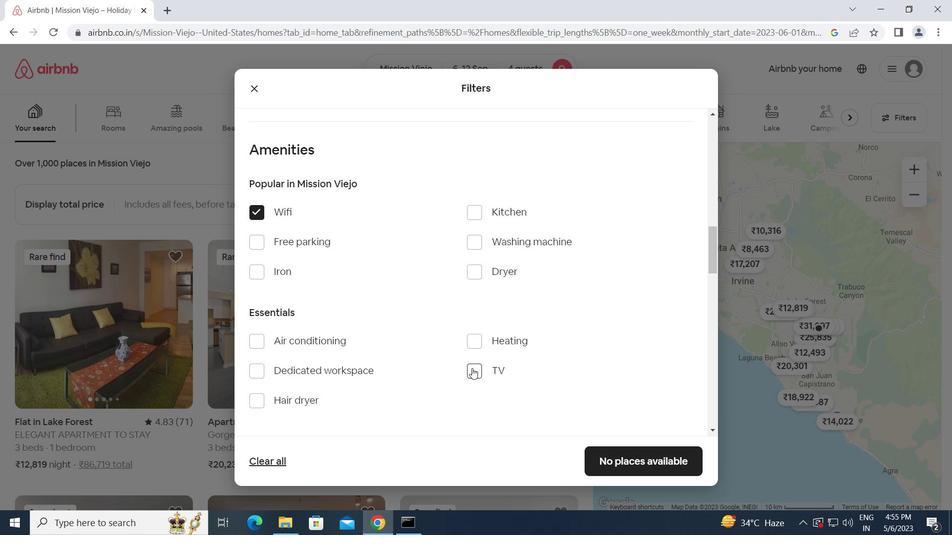 
Action: Mouse pressed left at (472, 369)
Screenshot: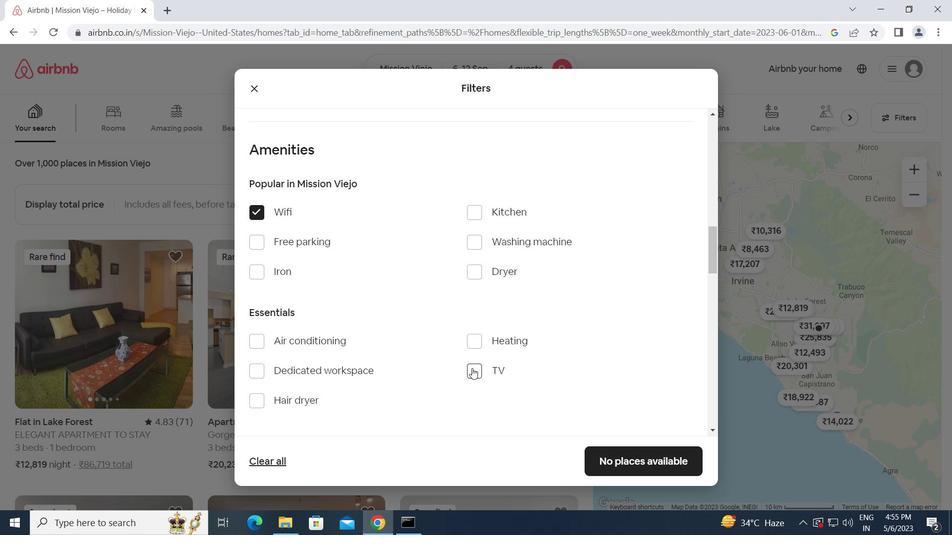 
Action: Mouse moved to (257, 238)
Screenshot: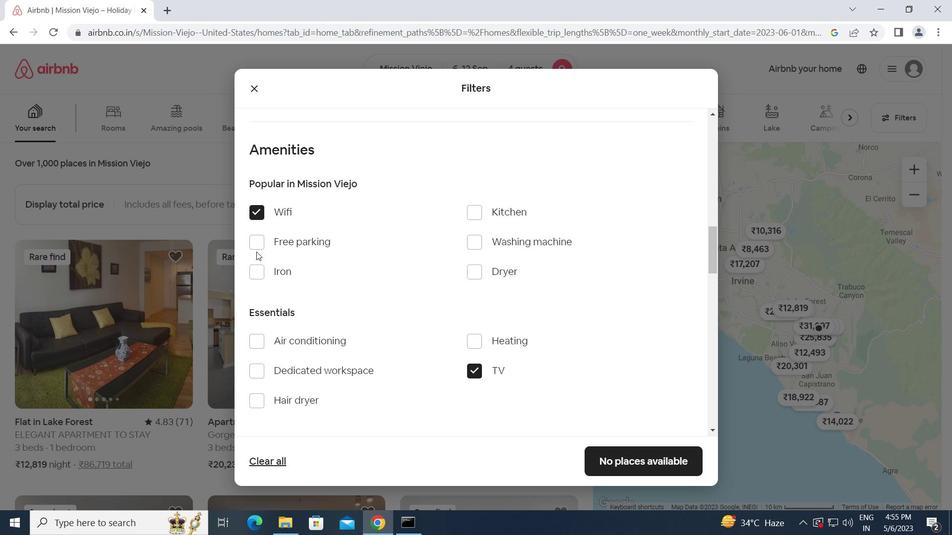 
Action: Mouse pressed left at (257, 238)
Screenshot: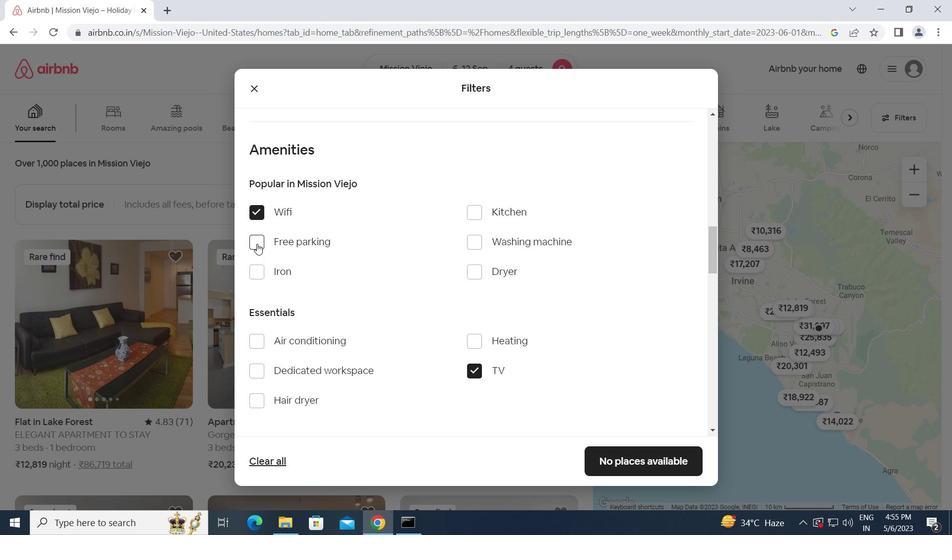 
Action: Mouse moved to (318, 369)
Screenshot: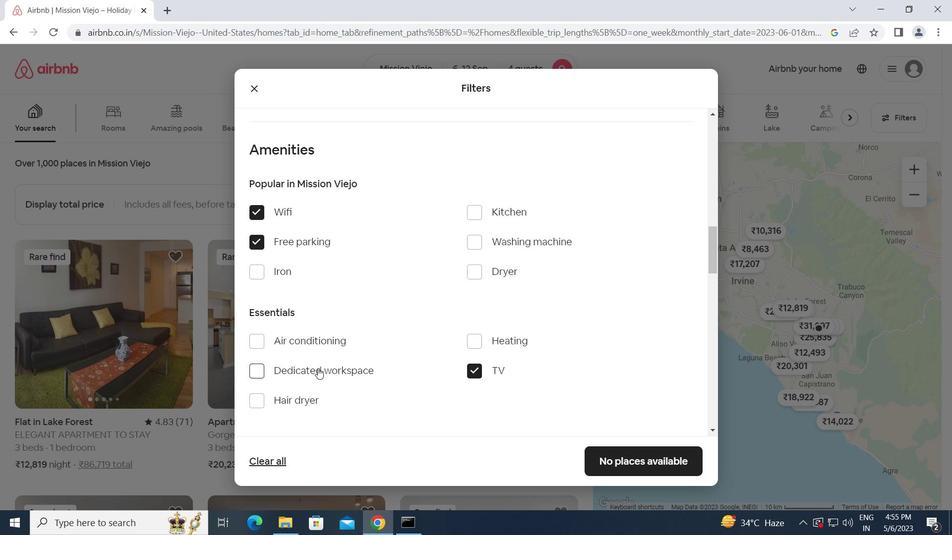 
Action: Mouse scrolled (318, 368) with delta (0, 0)
Screenshot: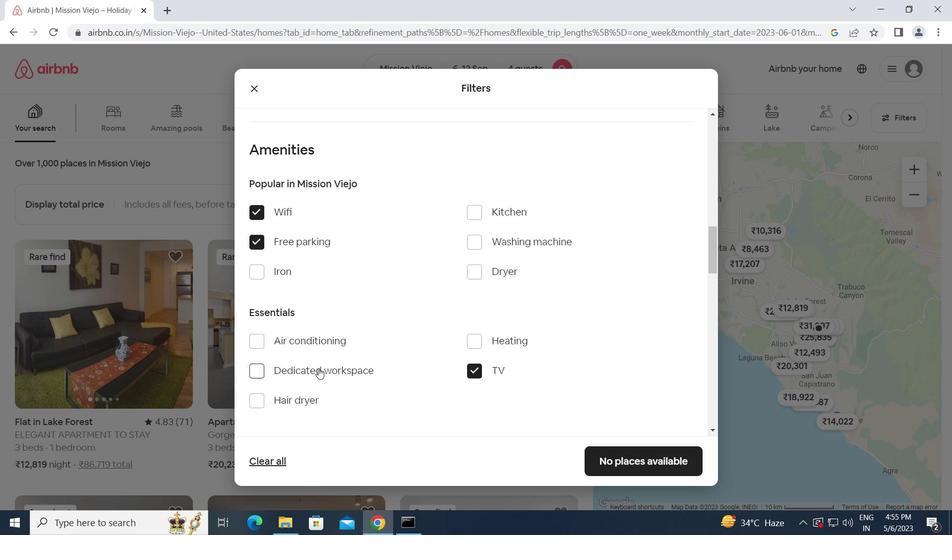 
Action: Mouse scrolled (318, 368) with delta (0, 0)
Screenshot: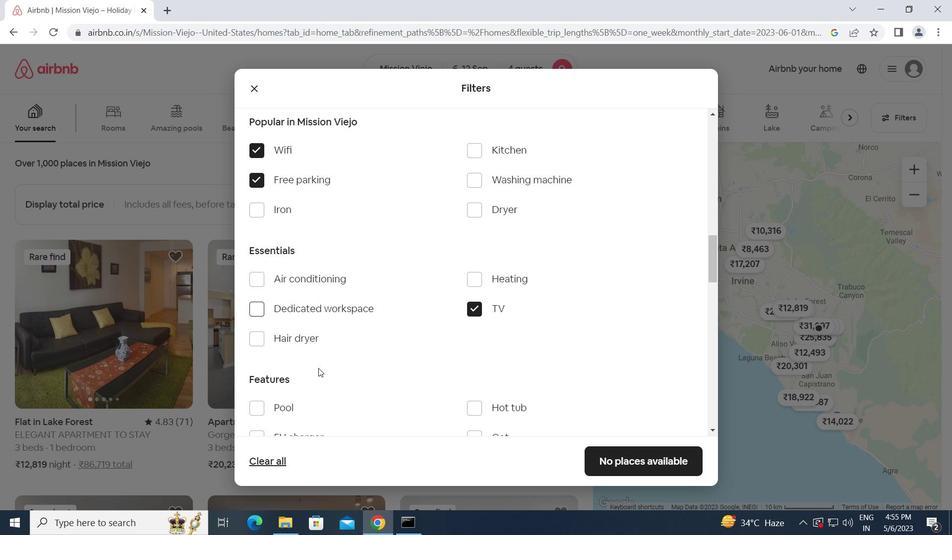 
Action: Mouse scrolled (318, 368) with delta (0, 0)
Screenshot: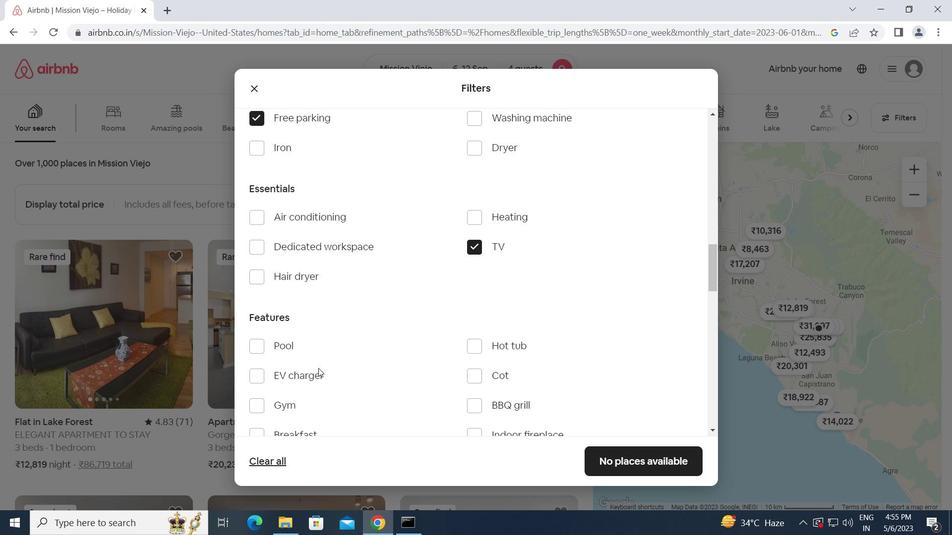 
Action: Mouse moved to (252, 341)
Screenshot: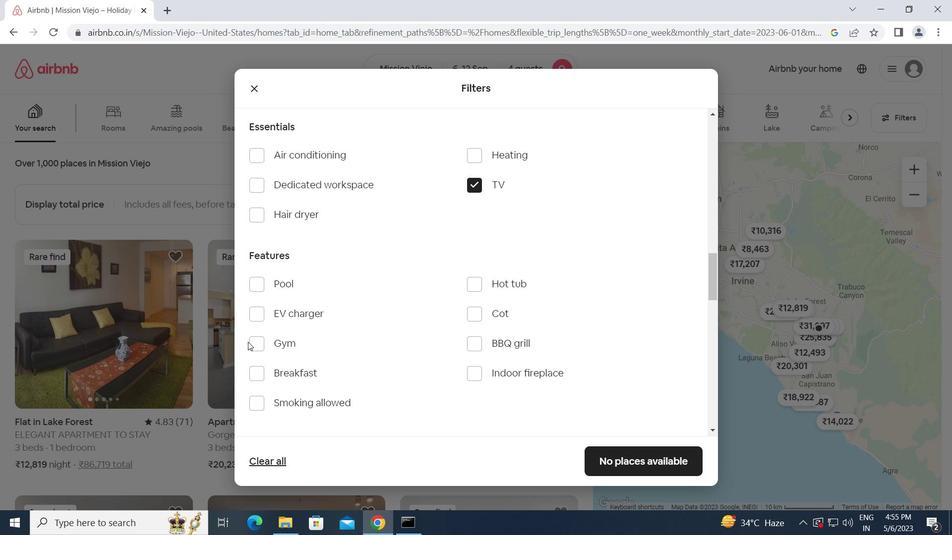 
Action: Mouse pressed left at (252, 341)
Screenshot: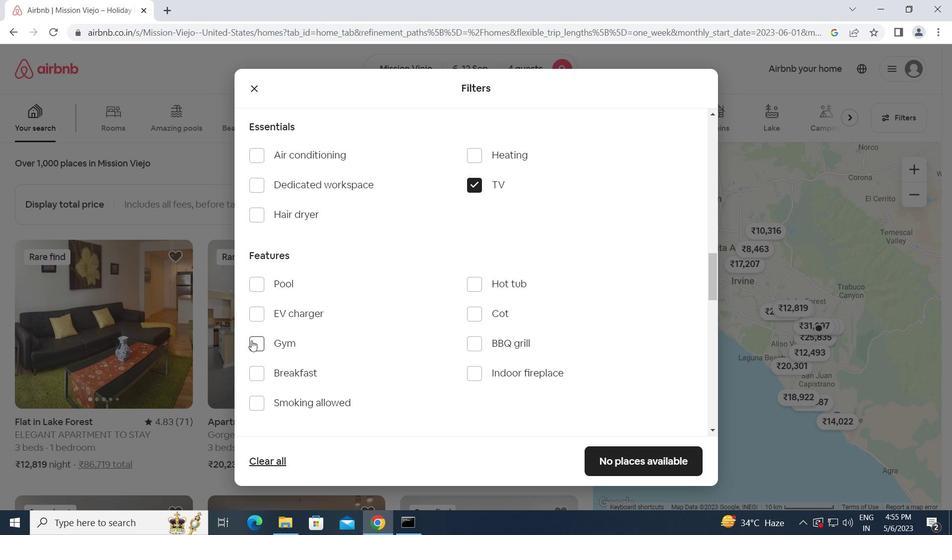 
Action: Mouse moved to (256, 369)
Screenshot: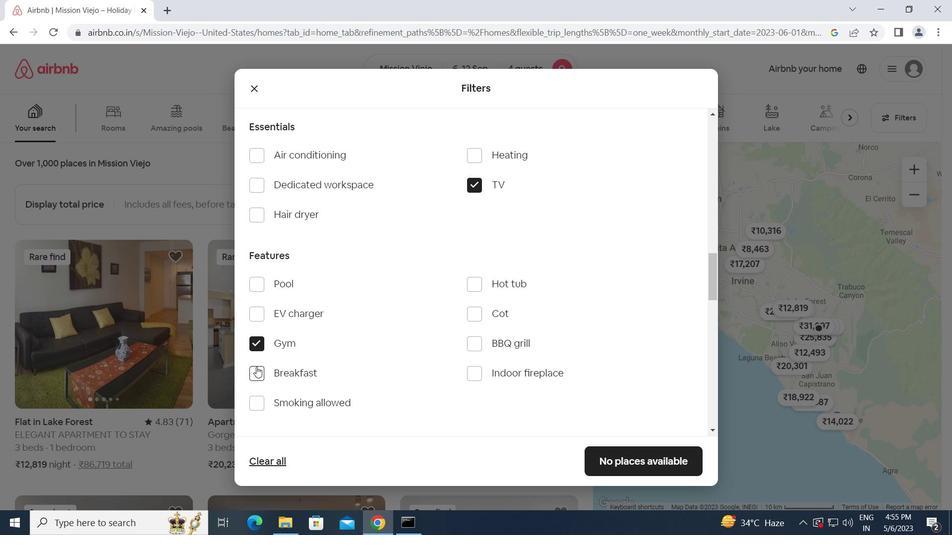 
Action: Mouse pressed left at (256, 369)
Screenshot: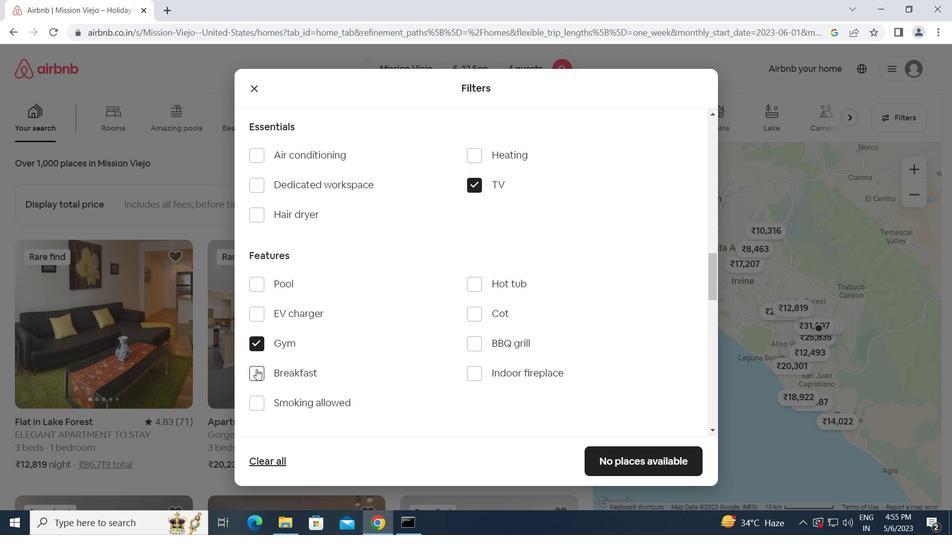 
Action: Mouse moved to (321, 398)
Screenshot: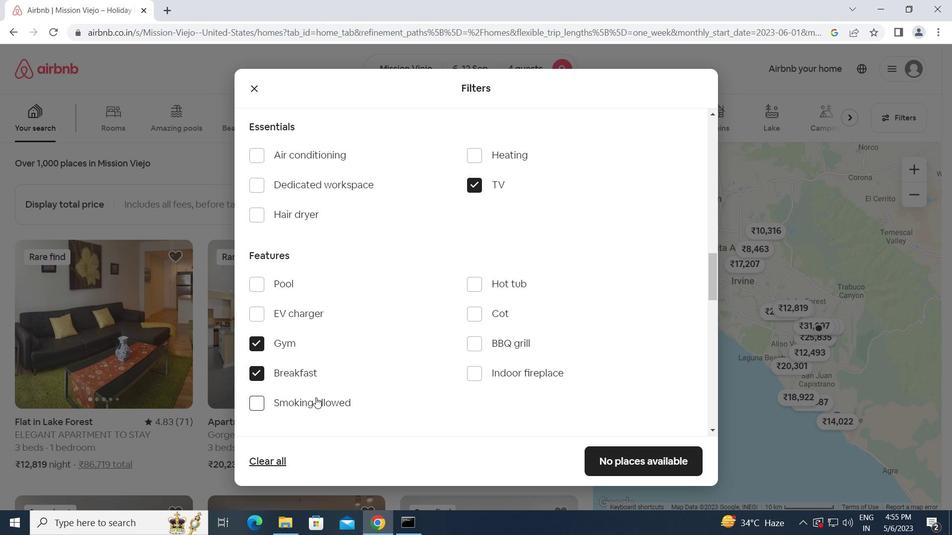 
Action: Mouse scrolled (321, 397) with delta (0, 0)
Screenshot: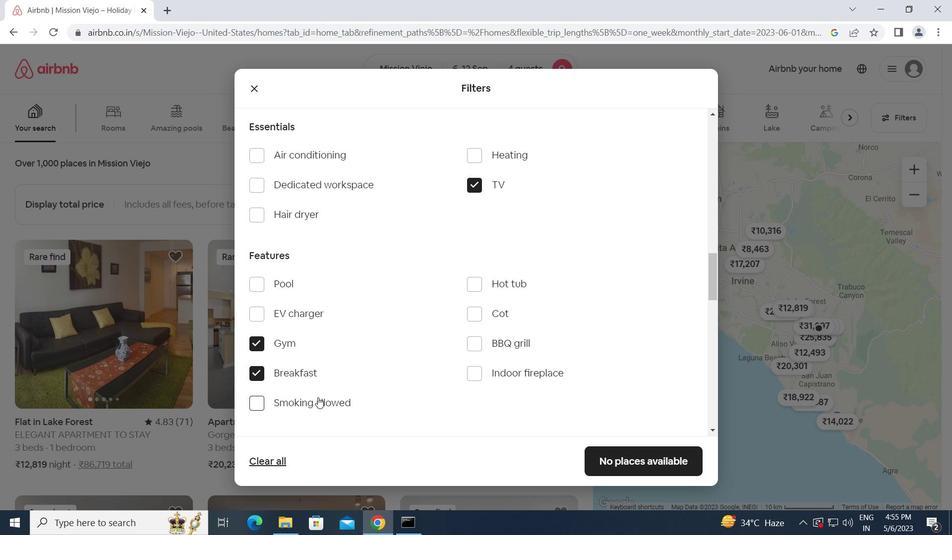 
Action: Mouse scrolled (321, 397) with delta (0, 0)
Screenshot: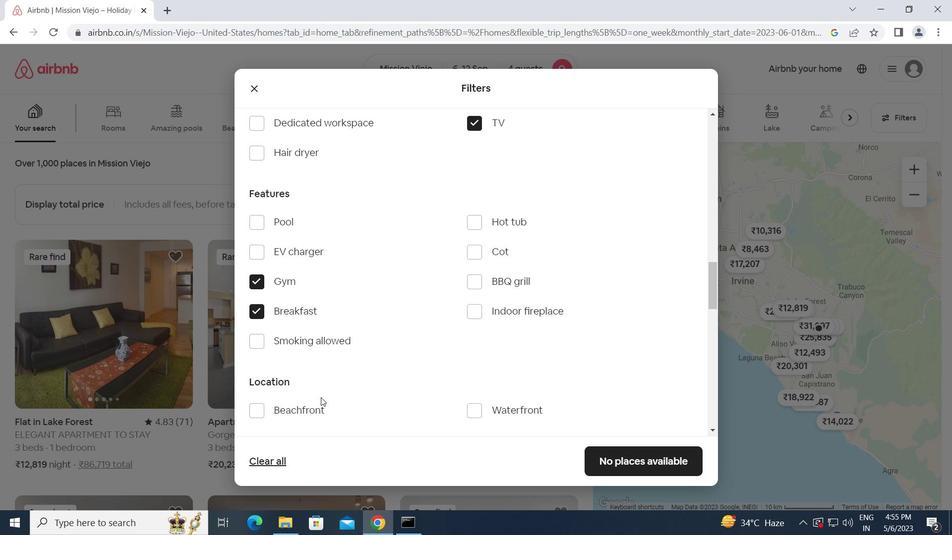 
Action: Mouse scrolled (321, 397) with delta (0, 0)
Screenshot: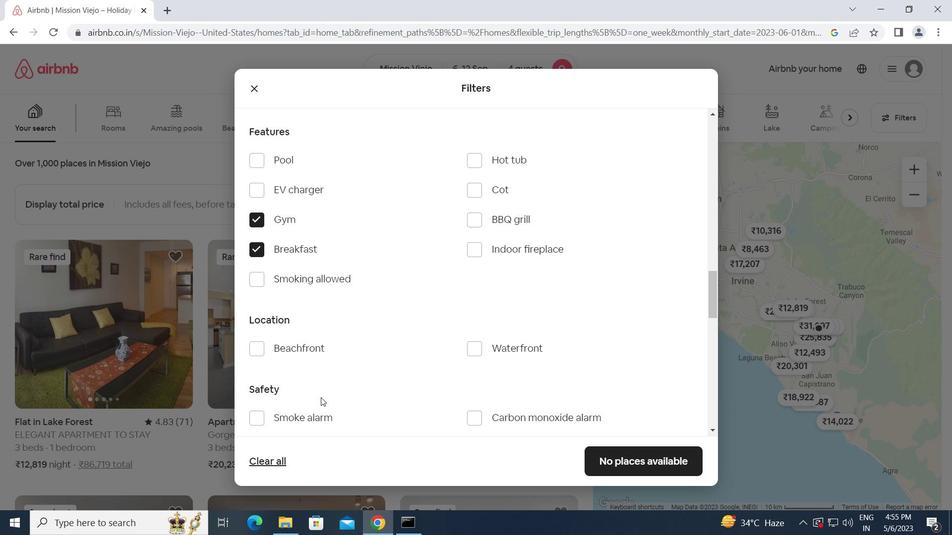 
Action: Mouse scrolled (321, 397) with delta (0, 0)
Screenshot: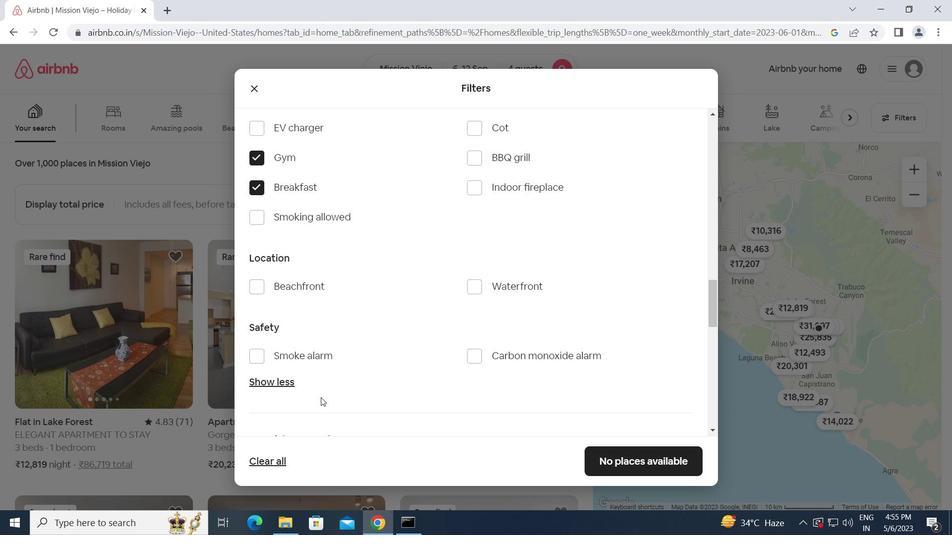 
Action: Mouse scrolled (321, 397) with delta (0, 0)
Screenshot: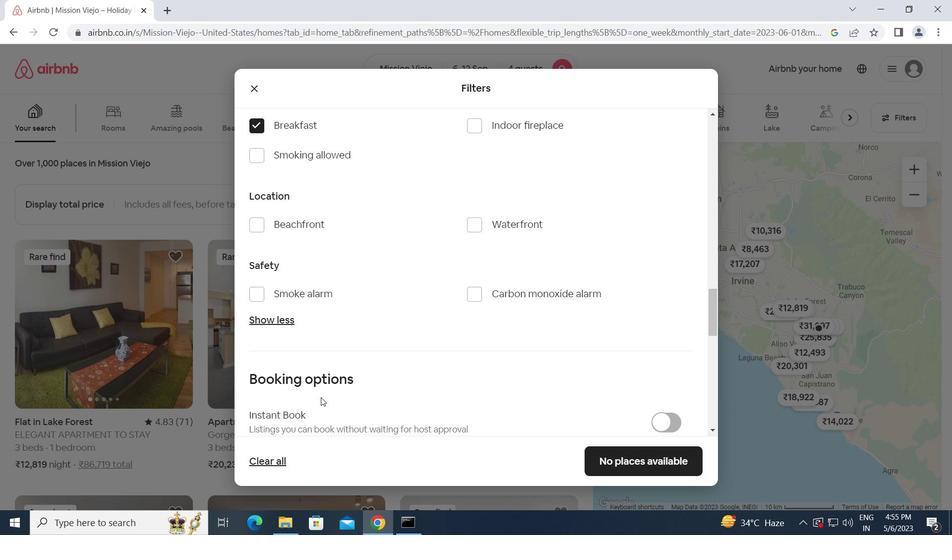 
Action: Mouse scrolled (321, 397) with delta (0, 0)
Screenshot: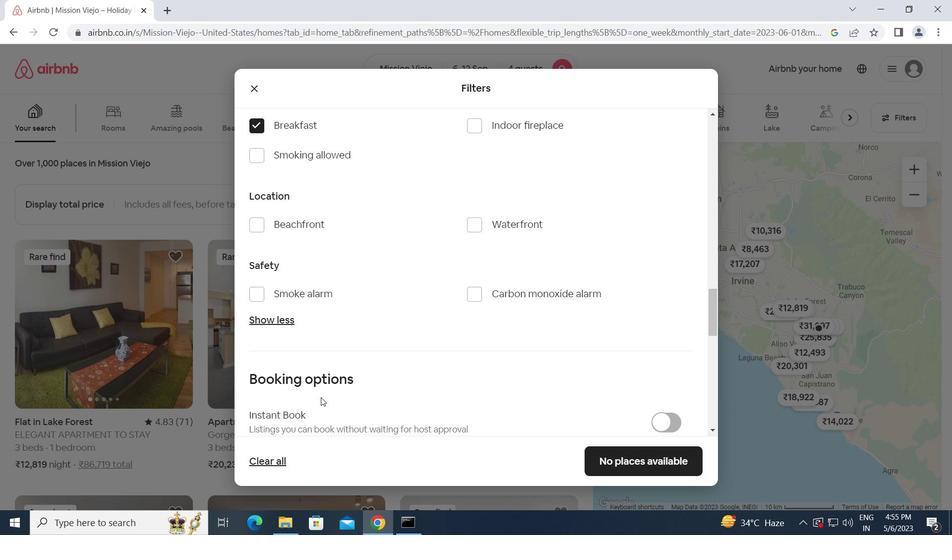 
Action: Mouse moved to (665, 342)
Screenshot: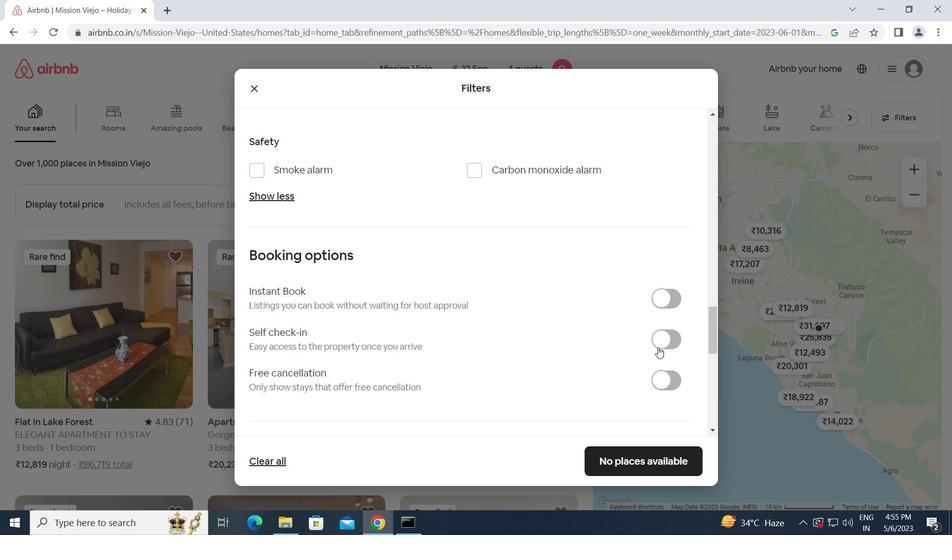 
Action: Mouse pressed left at (665, 342)
Screenshot: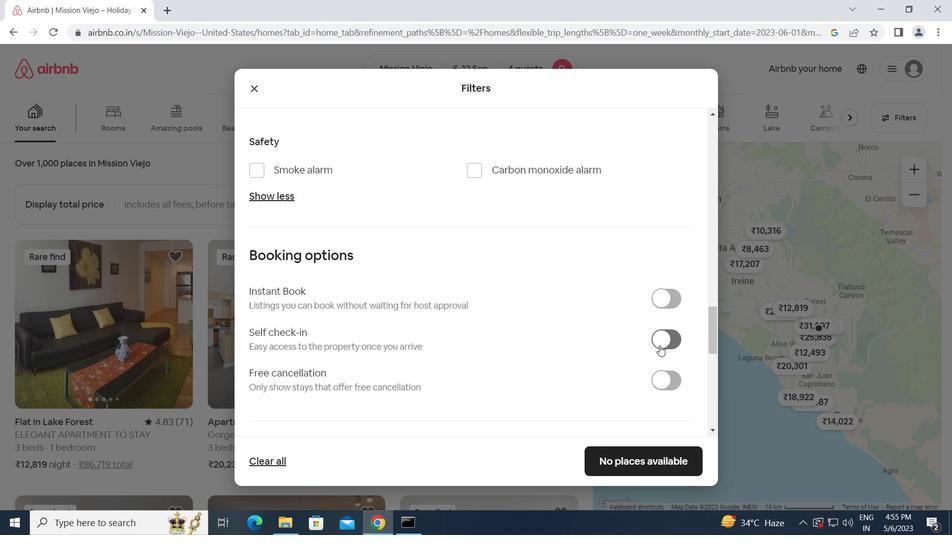 
Action: Mouse moved to (379, 398)
Screenshot: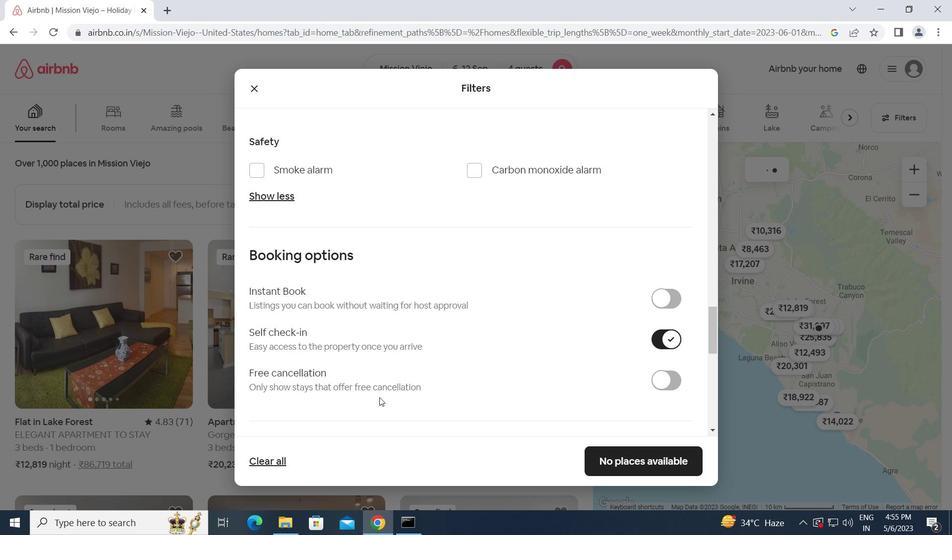 
Action: Mouse scrolled (379, 397) with delta (0, 0)
Screenshot: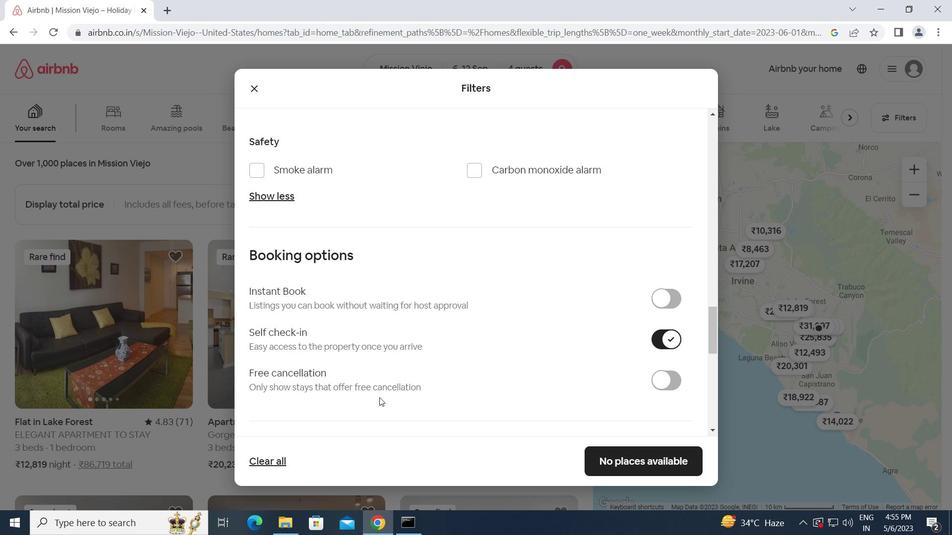 
Action: Mouse scrolled (379, 397) with delta (0, 0)
Screenshot: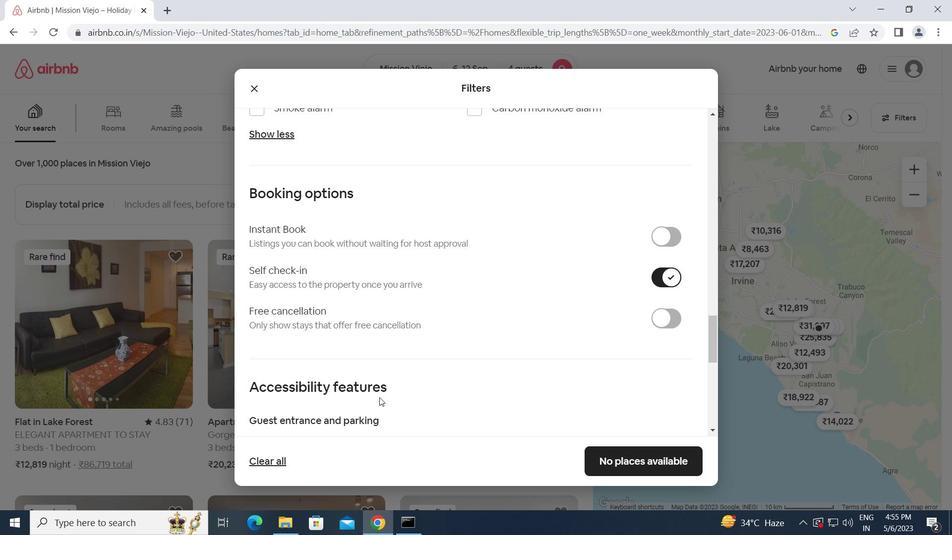 
Action: Mouse scrolled (379, 397) with delta (0, 0)
Screenshot: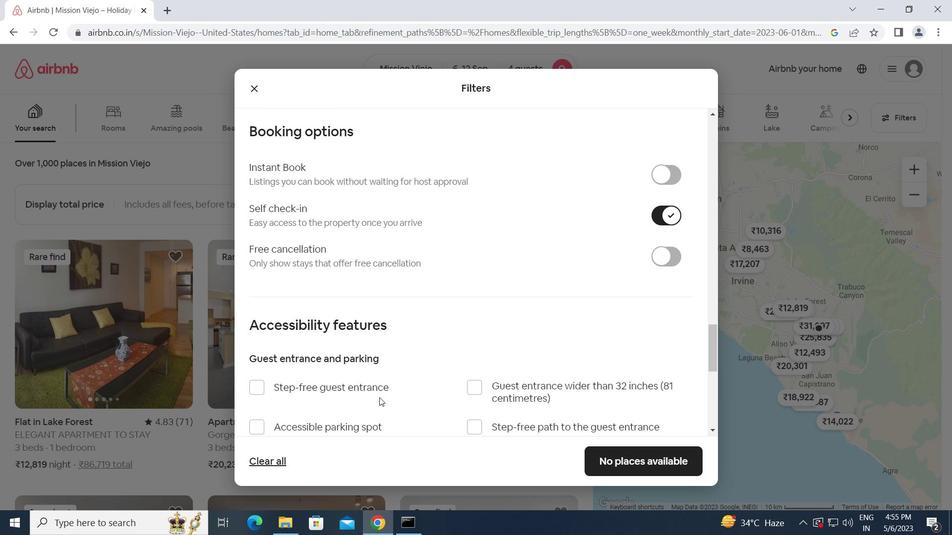 
Action: Mouse scrolled (379, 397) with delta (0, 0)
Screenshot: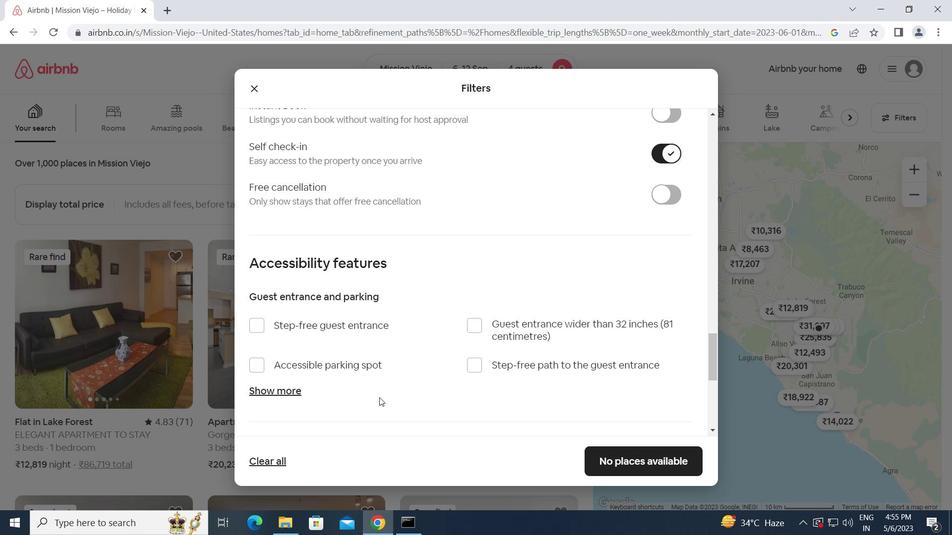 
Action: Mouse scrolled (379, 397) with delta (0, 0)
Screenshot: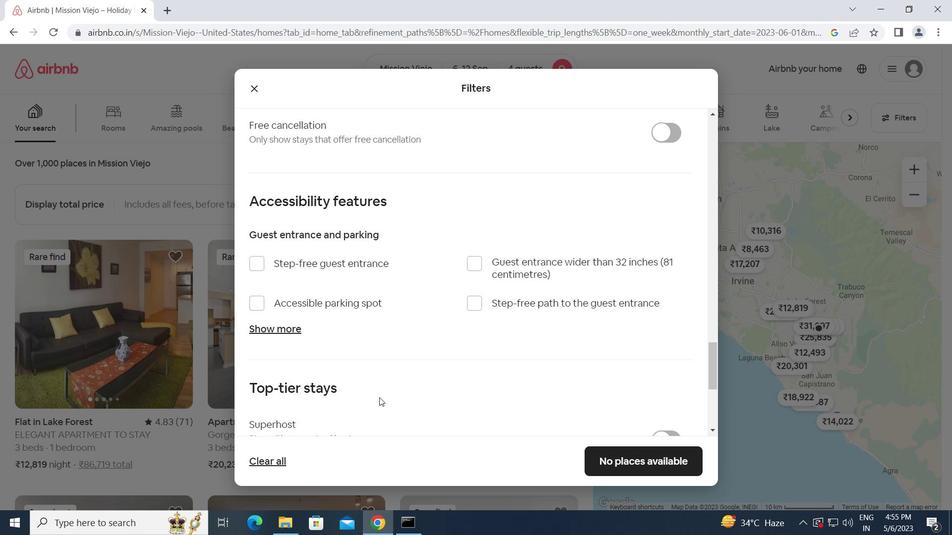 
Action: Mouse scrolled (379, 397) with delta (0, 0)
Screenshot: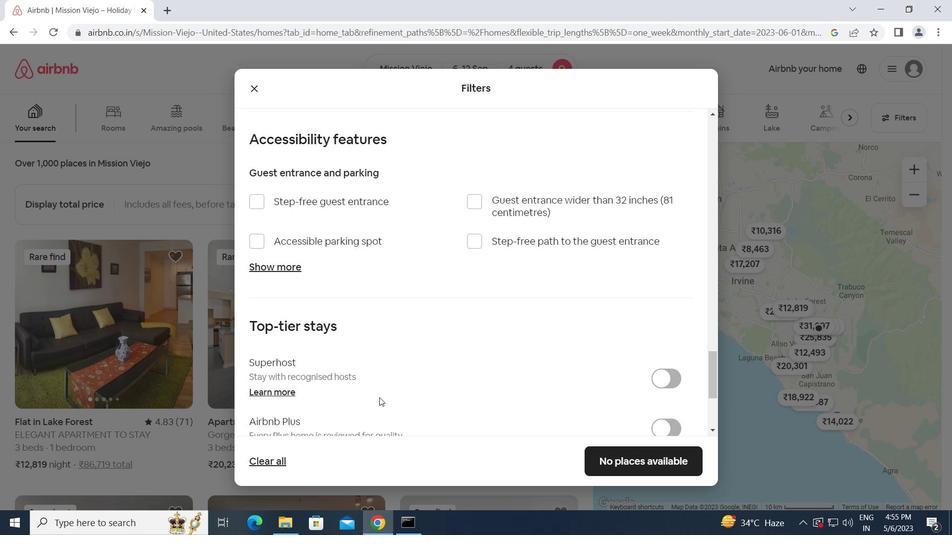 
Action: Mouse scrolled (379, 397) with delta (0, 0)
Screenshot: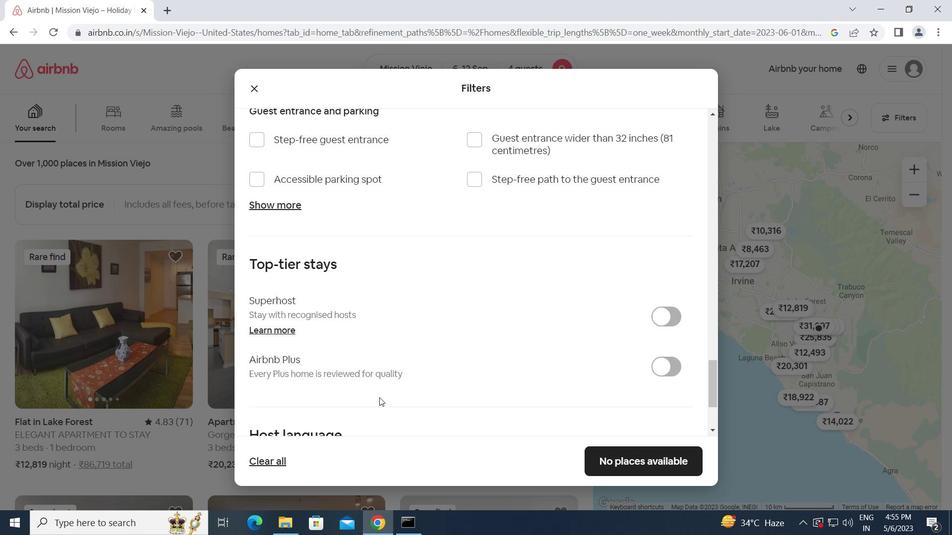 
Action: Mouse scrolled (379, 397) with delta (0, 0)
Screenshot: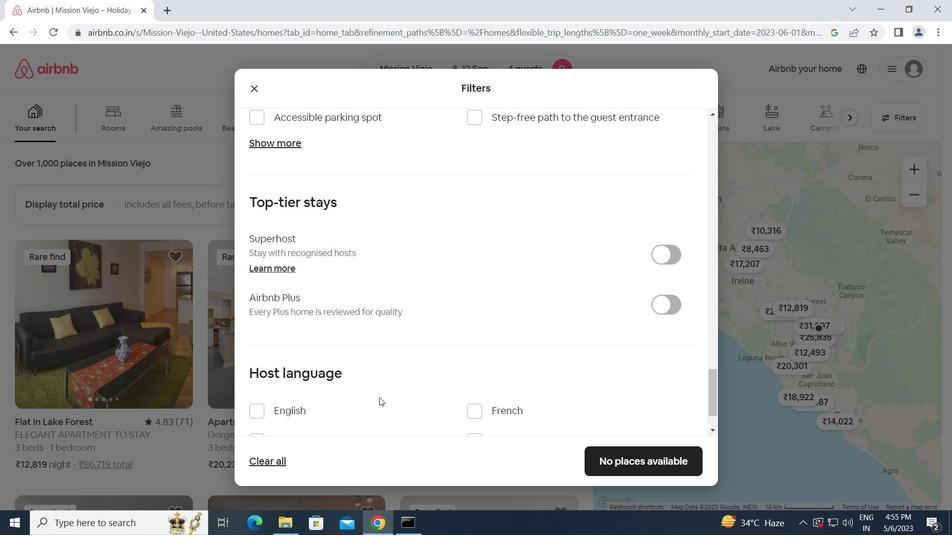 
Action: Mouse moved to (257, 349)
Screenshot: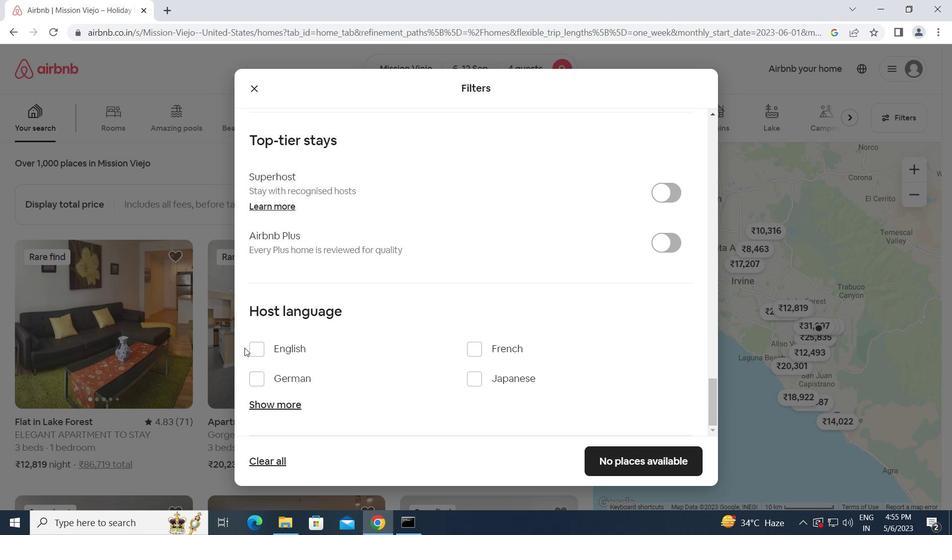 
Action: Mouse pressed left at (257, 349)
Screenshot: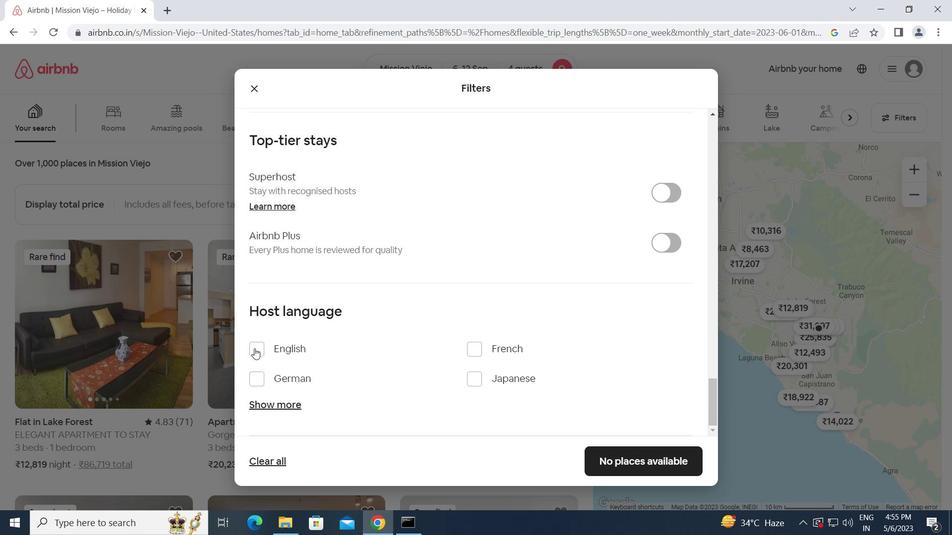 
Action: Mouse moved to (632, 460)
Screenshot: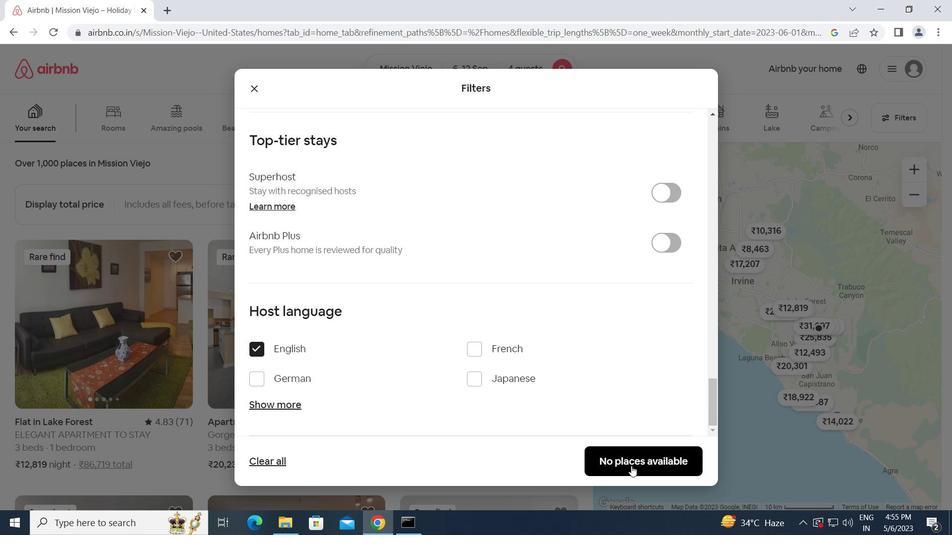 
Action: Mouse pressed left at (632, 460)
Screenshot: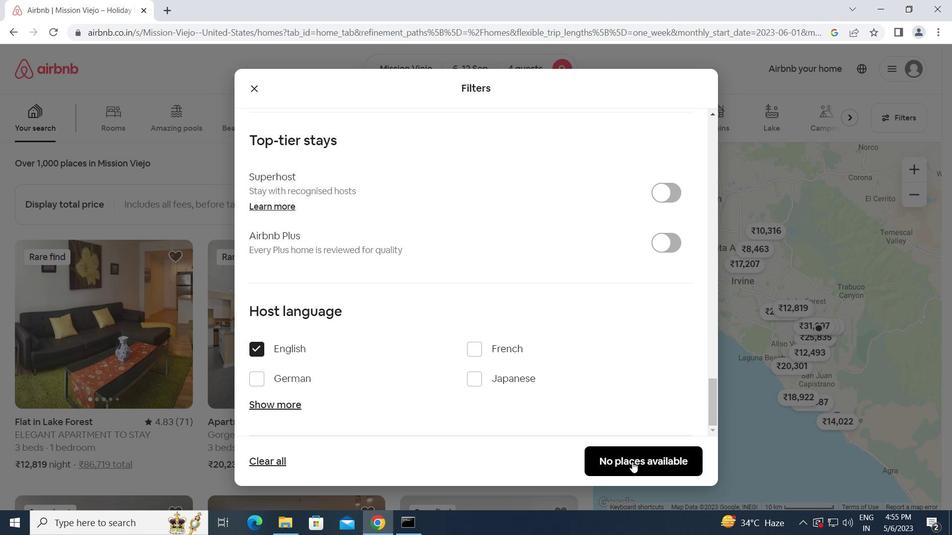 
Action: Mouse moved to (632, 460)
Screenshot: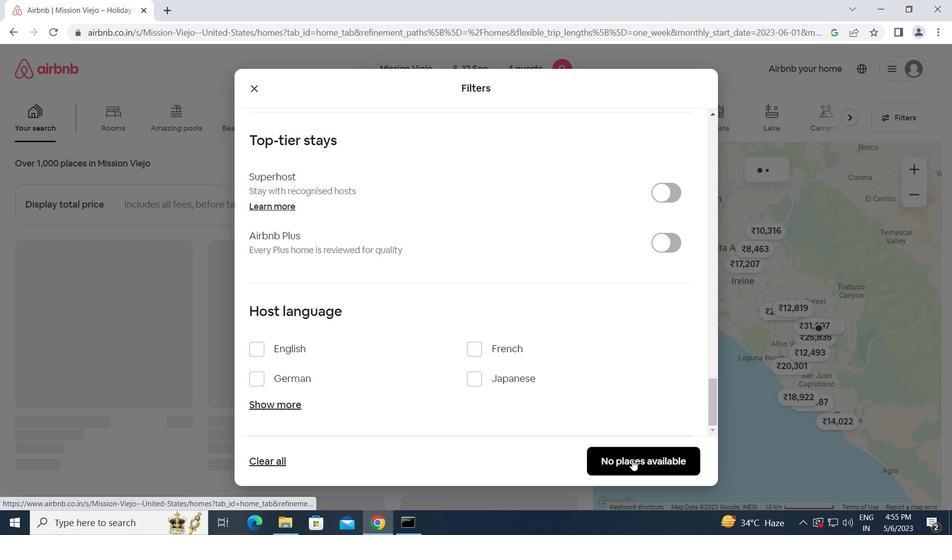 
